 Task: Open Card Disaster Recovery Planning in Board Social Media Management to Workspace Business Process Management and add a team member Softage.3@softage.net, a label Red, a checklist Editing, an attachment from your onedrive, a color Red and finally, add a card description 'Create and send out employee satisfaction survey on work environment' and a comment 'We should approach this task with a sense of experimentation and exploration, willing to try new things and take risks.'. Add a start date 'Jan 07, 1900' with a due date 'Jan 14, 1900'
Action: Mouse moved to (77, 432)
Screenshot: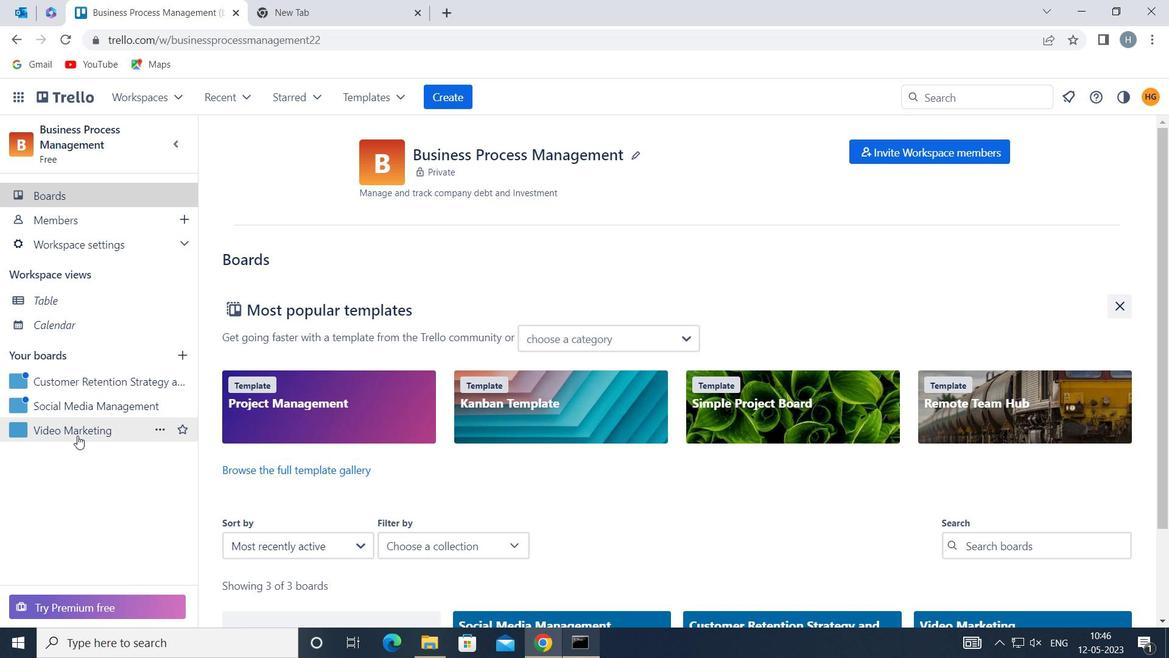 
Action: Mouse pressed left at (77, 432)
Screenshot: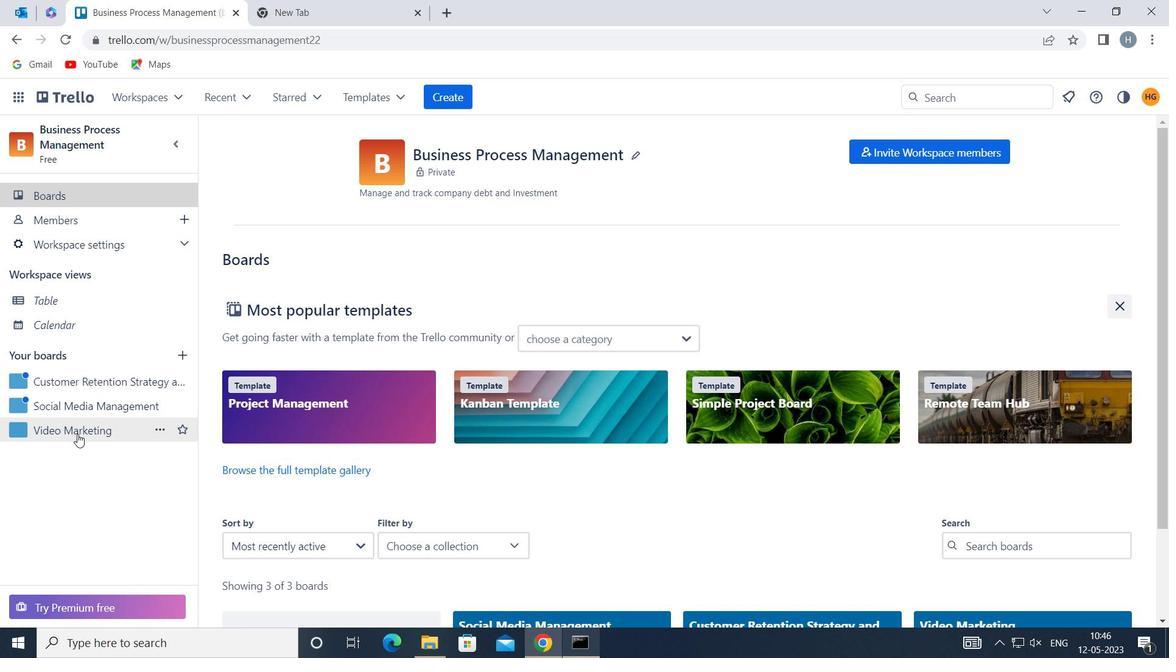 
Action: Mouse moved to (737, 218)
Screenshot: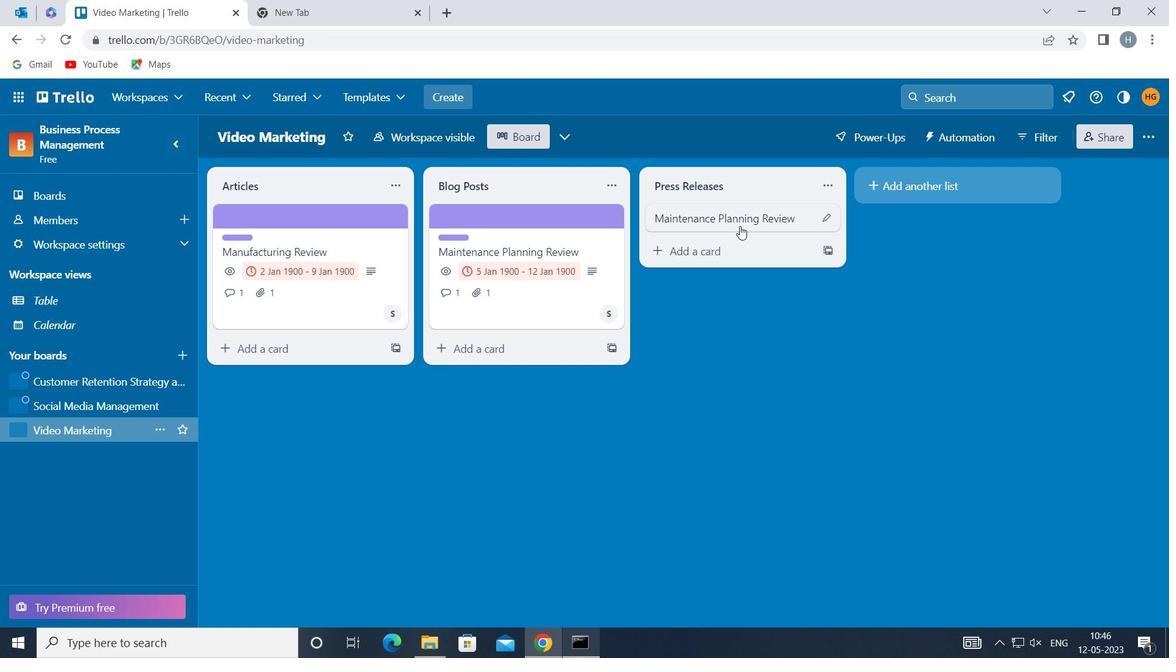 
Action: Mouse pressed left at (737, 218)
Screenshot: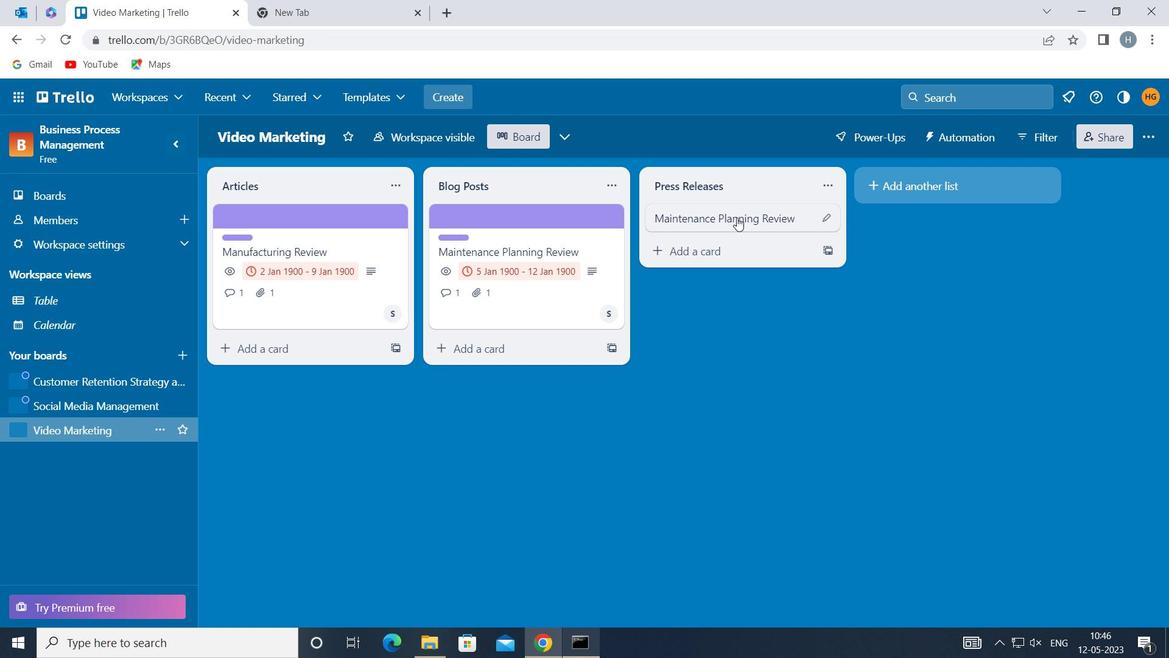 
Action: Mouse moved to (767, 271)
Screenshot: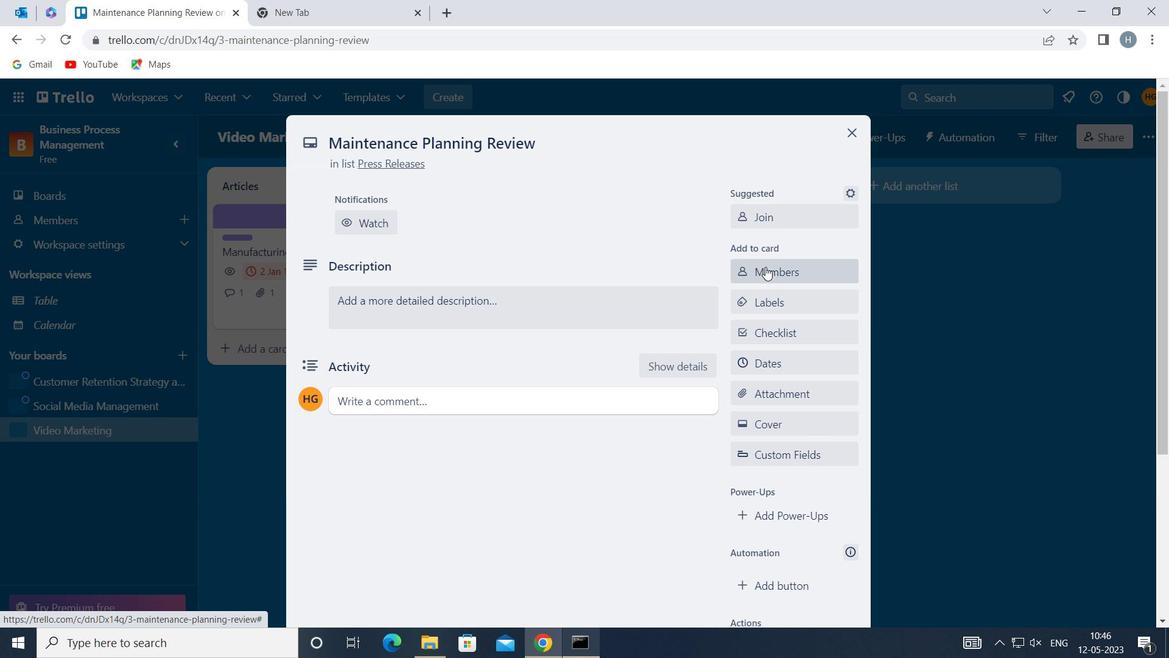 
Action: Mouse pressed left at (767, 271)
Screenshot: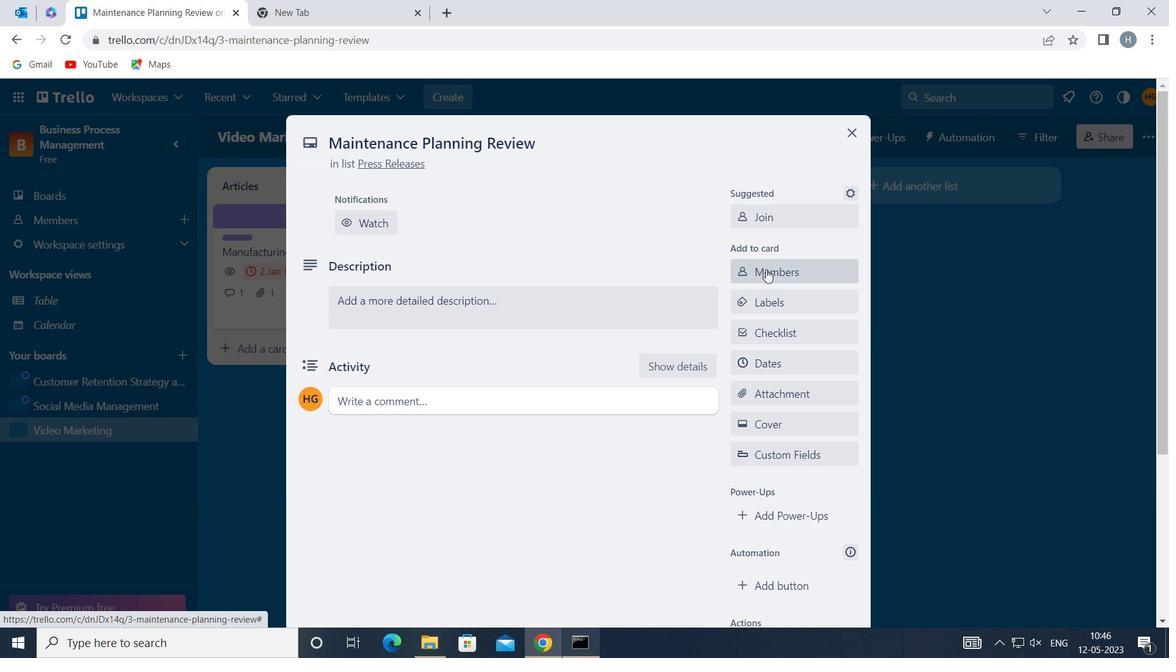 
Action: Mouse moved to (767, 271)
Screenshot: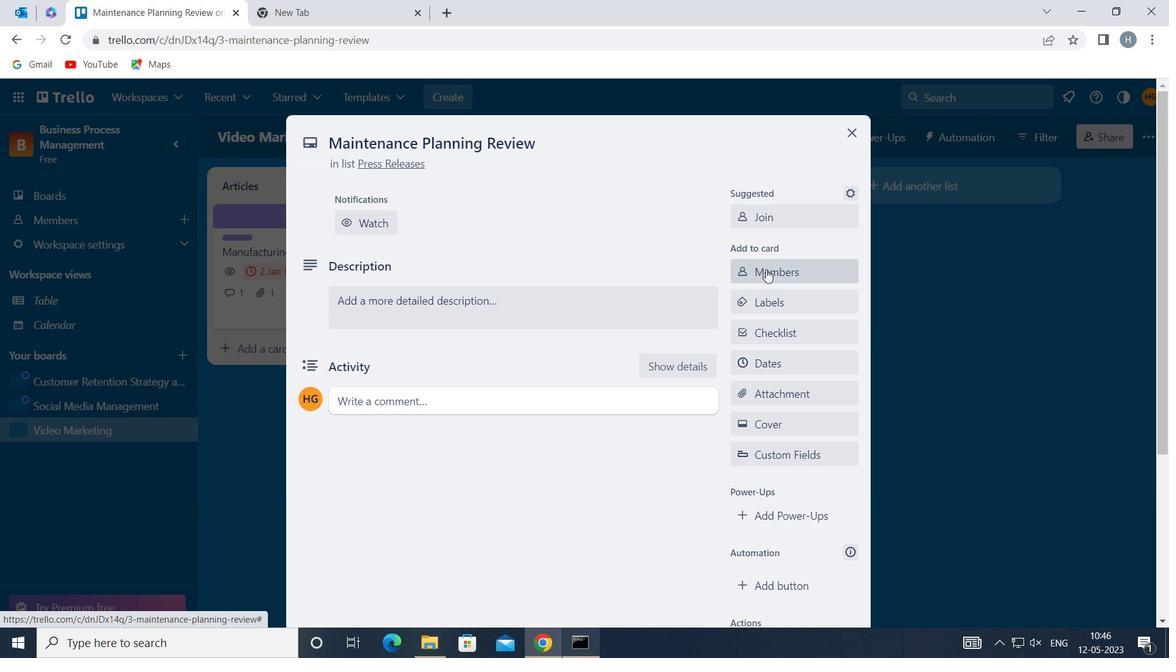 
Action: Key pressed softage
Screenshot: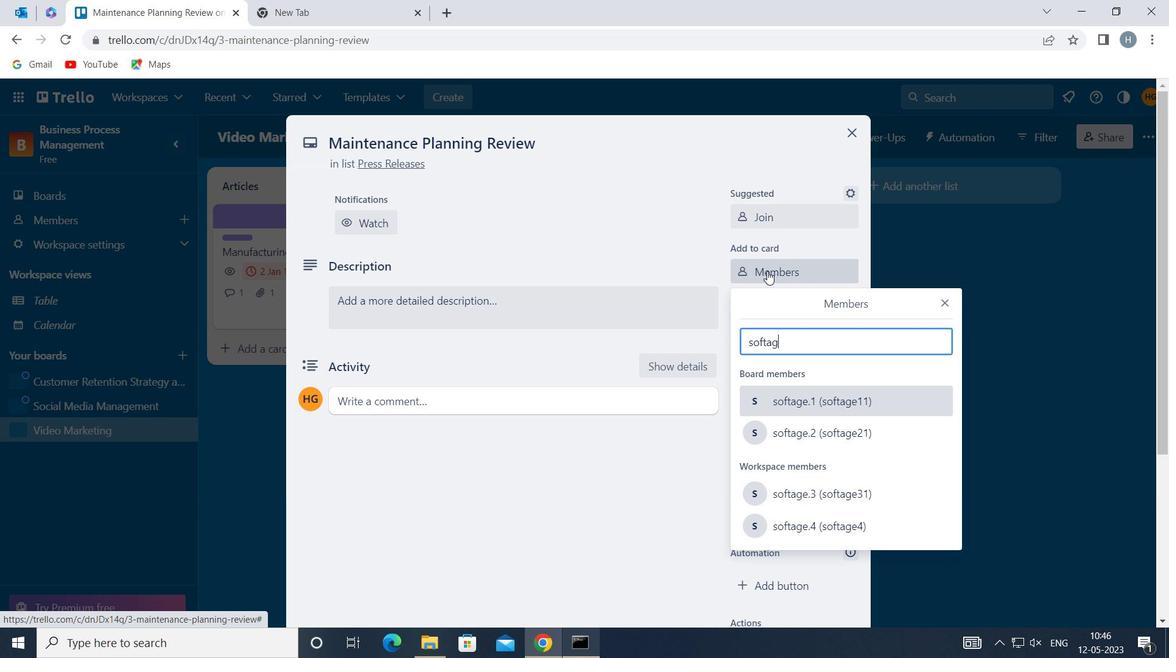 
Action: Mouse moved to (856, 527)
Screenshot: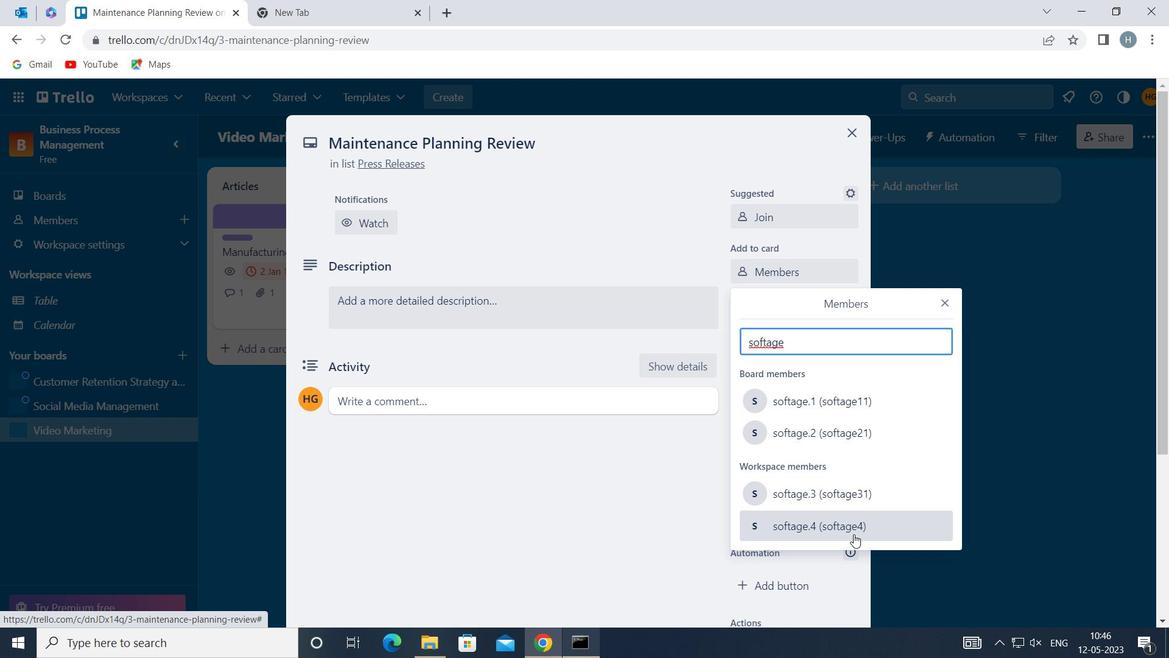 
Action: Mouse pressed left at (856, 527)
Screenshot: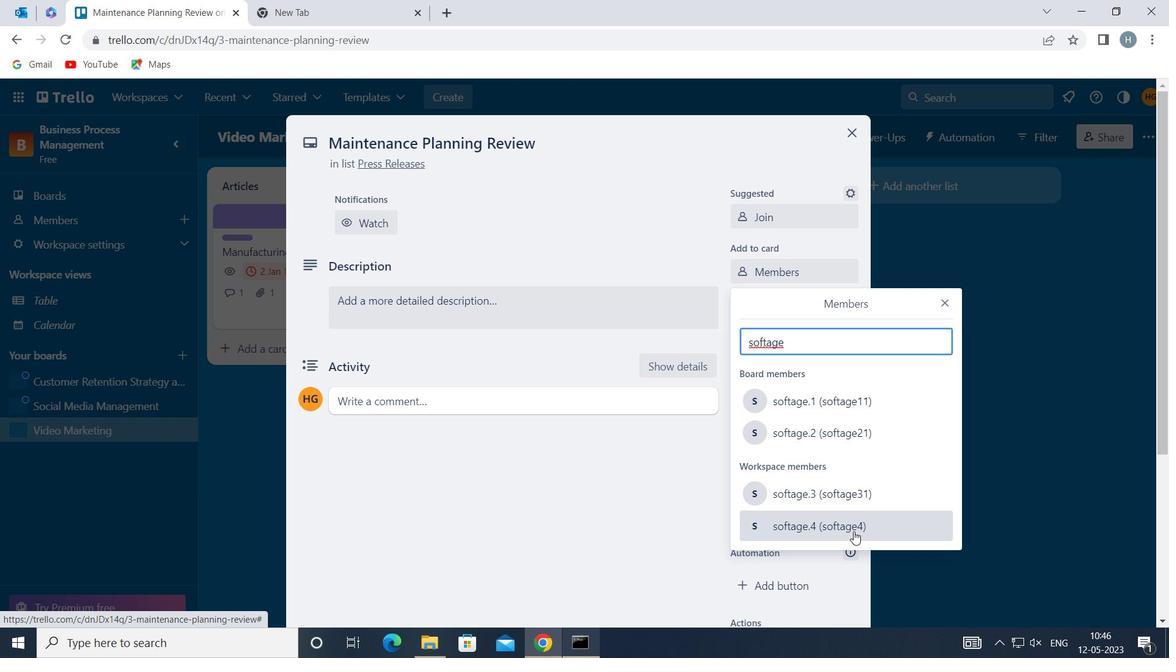 
Action: Mouse moved to (948, 302)
Screenshot: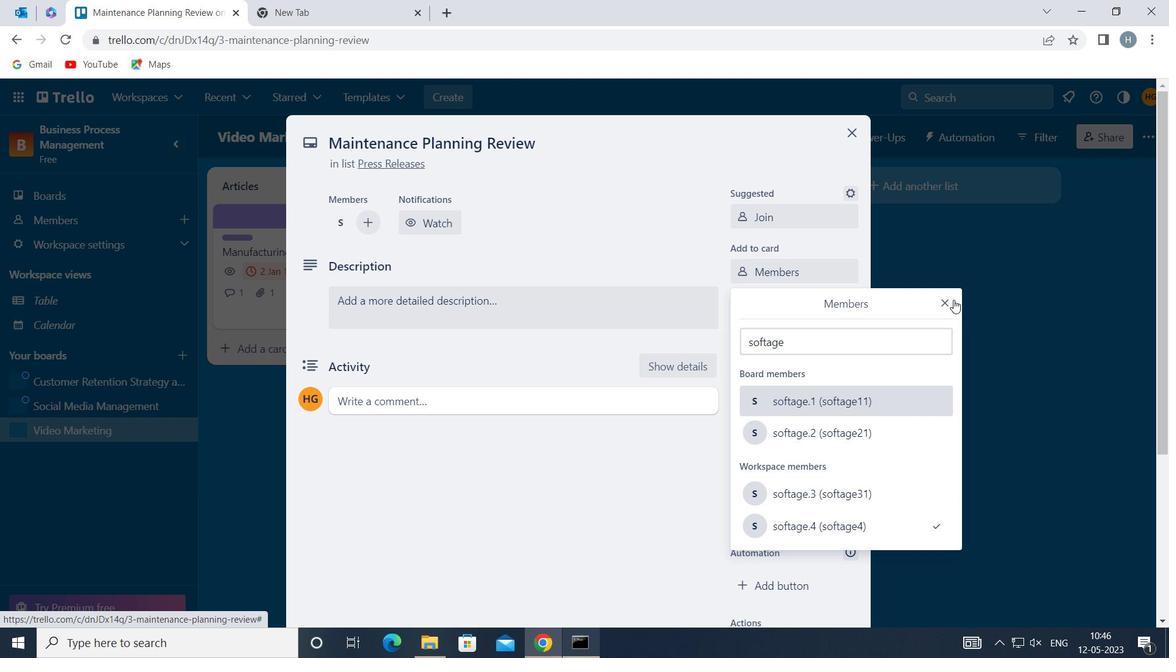 
Action: Mouse pressed left at (948, 302)
Screenshot: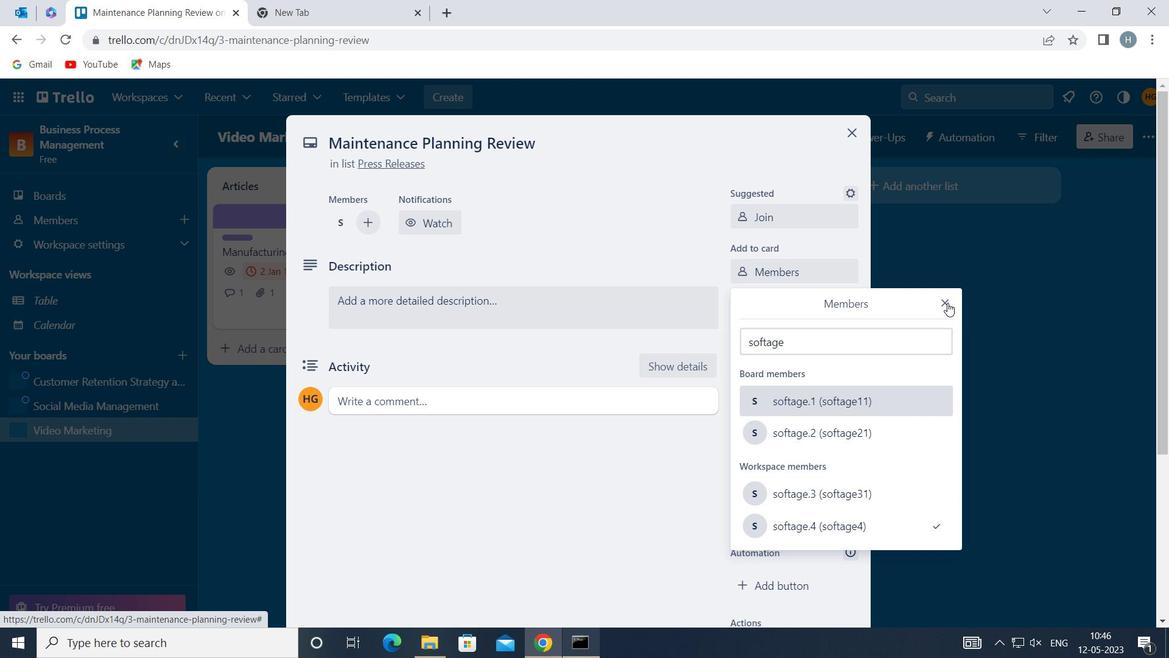
Action: Mouse moved to (846, 301)
Screenshot: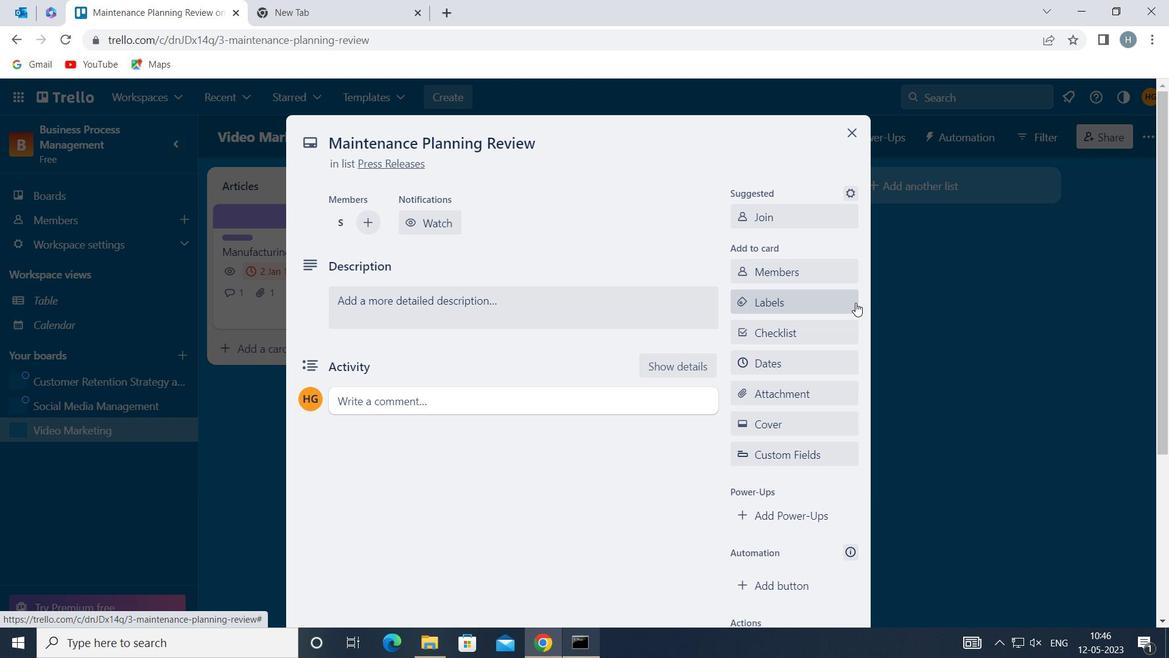 
Action: Mouse pressed left at (846, 301)
Screenshot: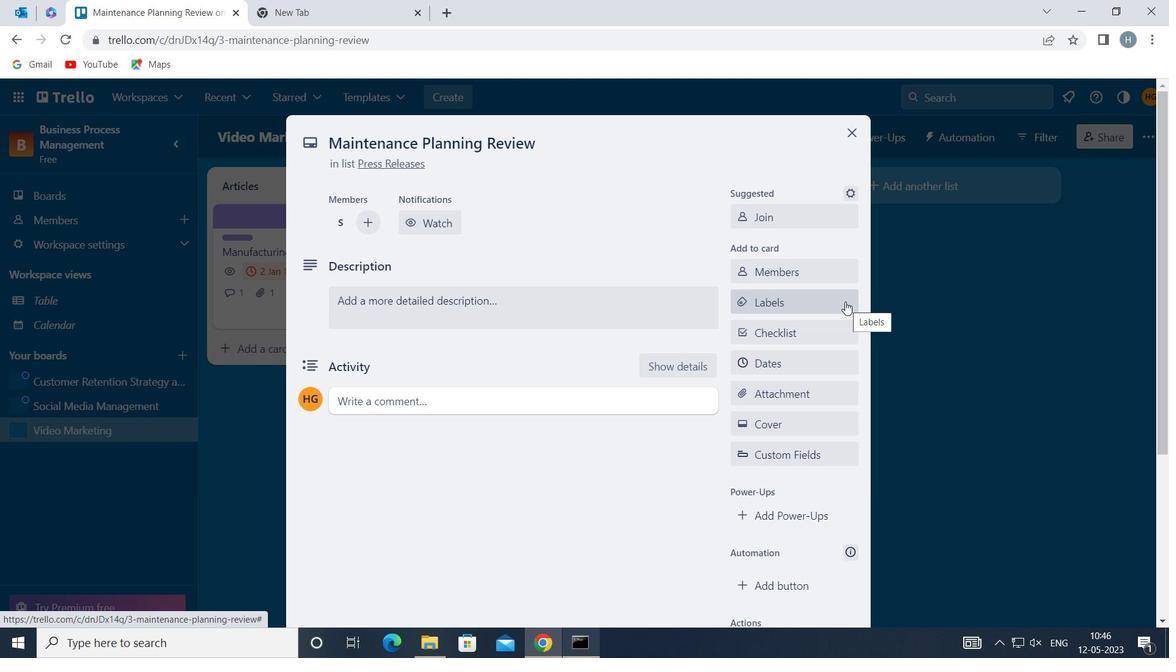 
Action: Mouse moved to (852, 327)
Screenshot: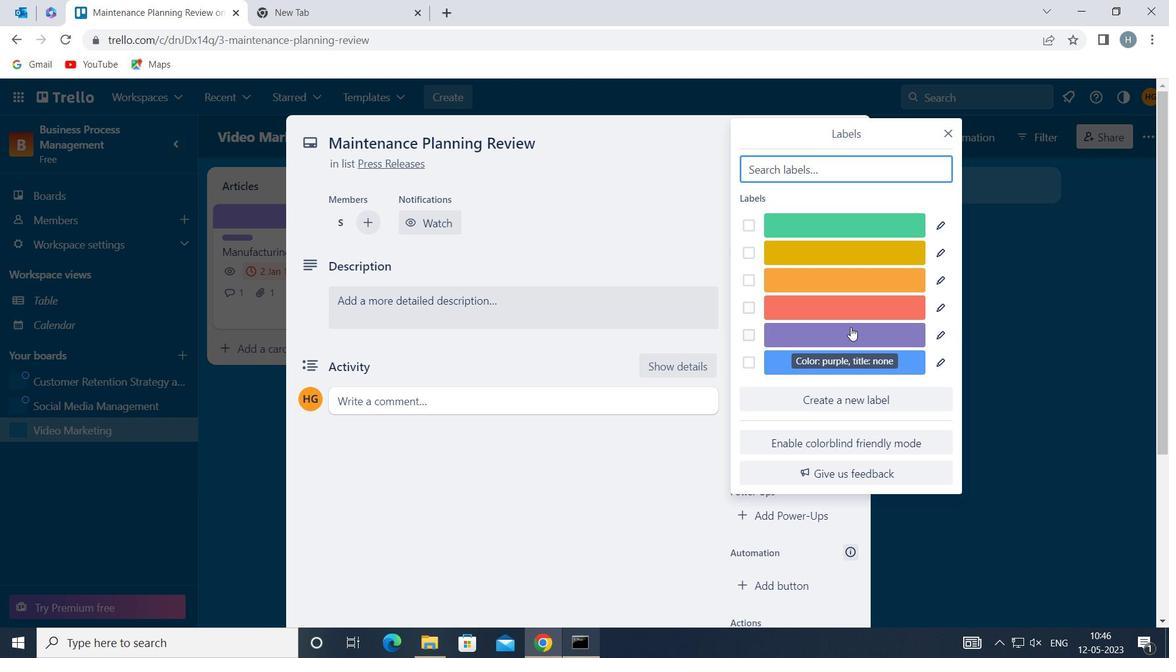 
Action: Mouse pressed left at (852, 327)
Screenshot: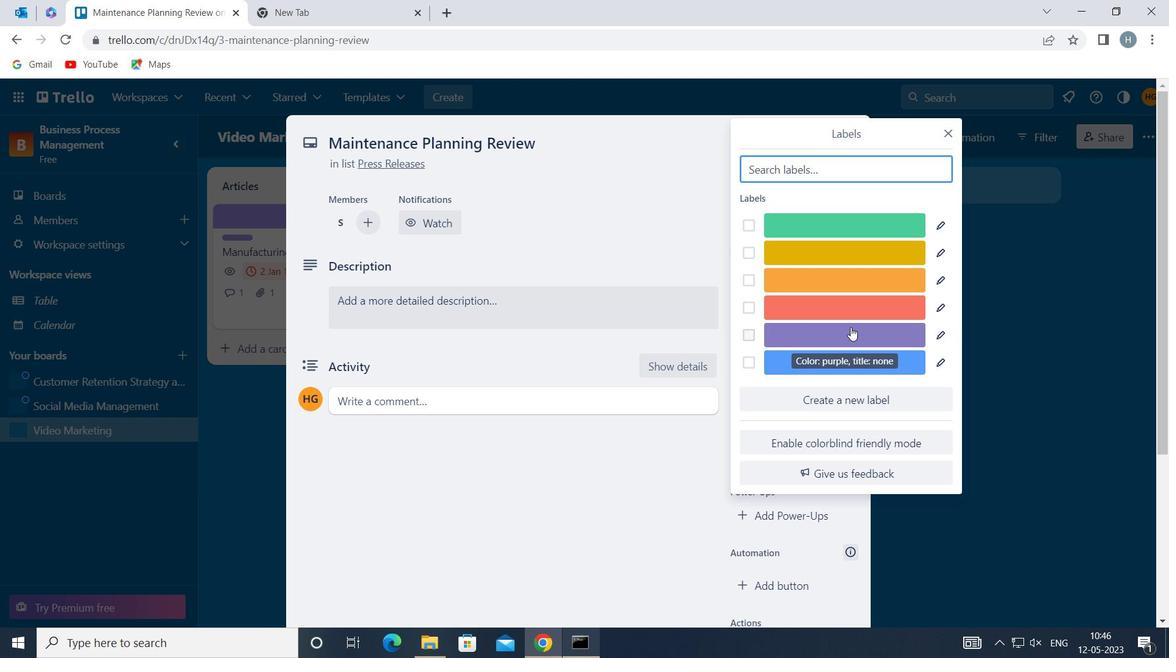 
Action: Mouse moved to (949, 128)
Screenshot: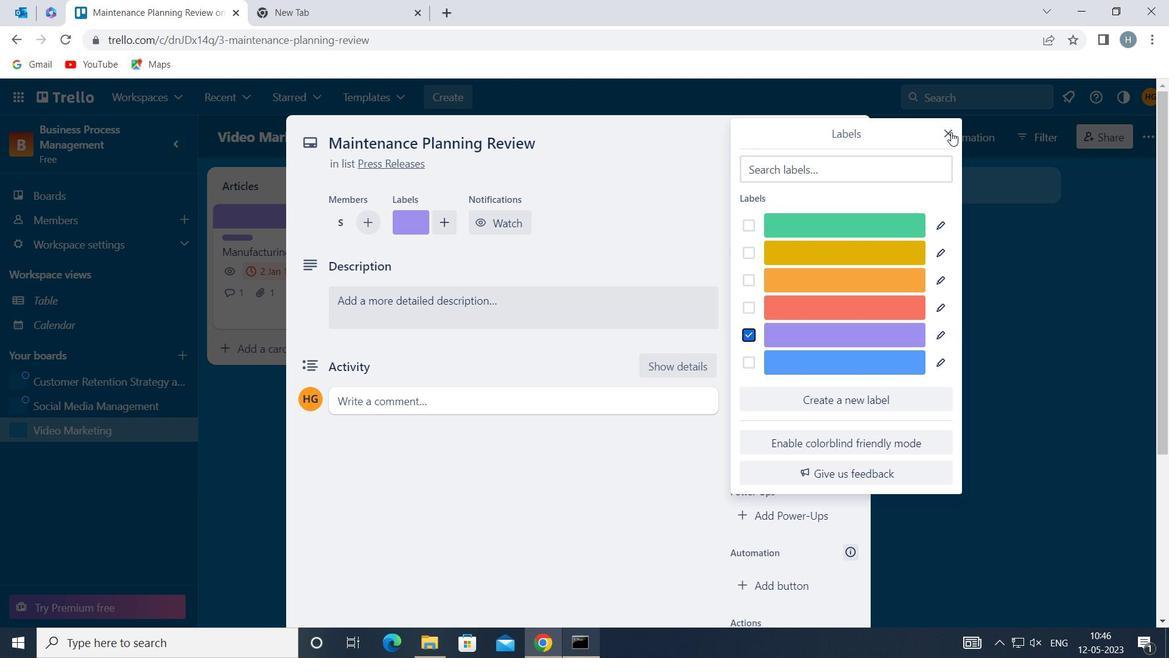 
Action: Mouse pressed left at (949, 128)
Screenshot: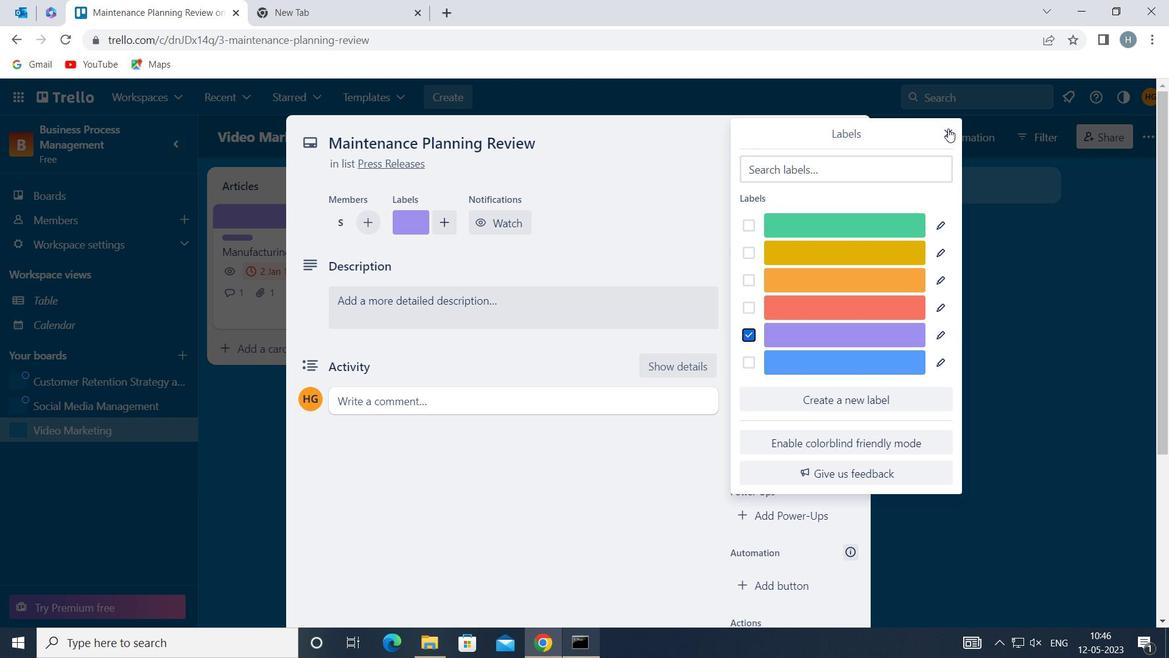 
Action: Mouse moved to (814, 335)
Screenshot: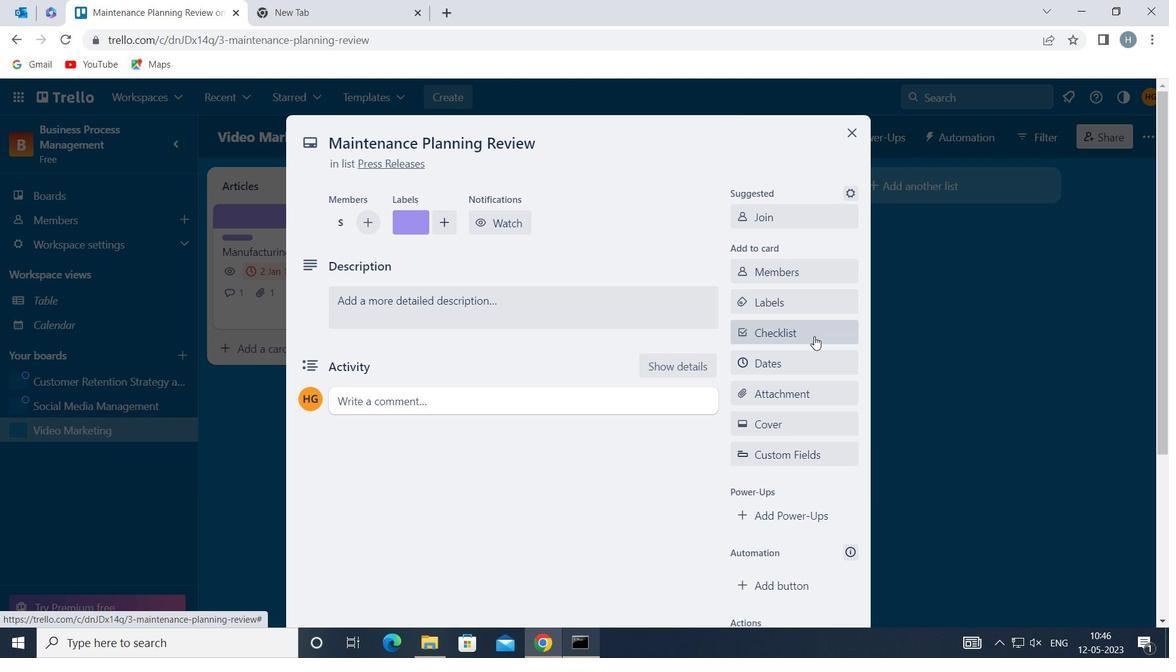 
Action: Mouse pressed left at (814, 335)
Screenshot: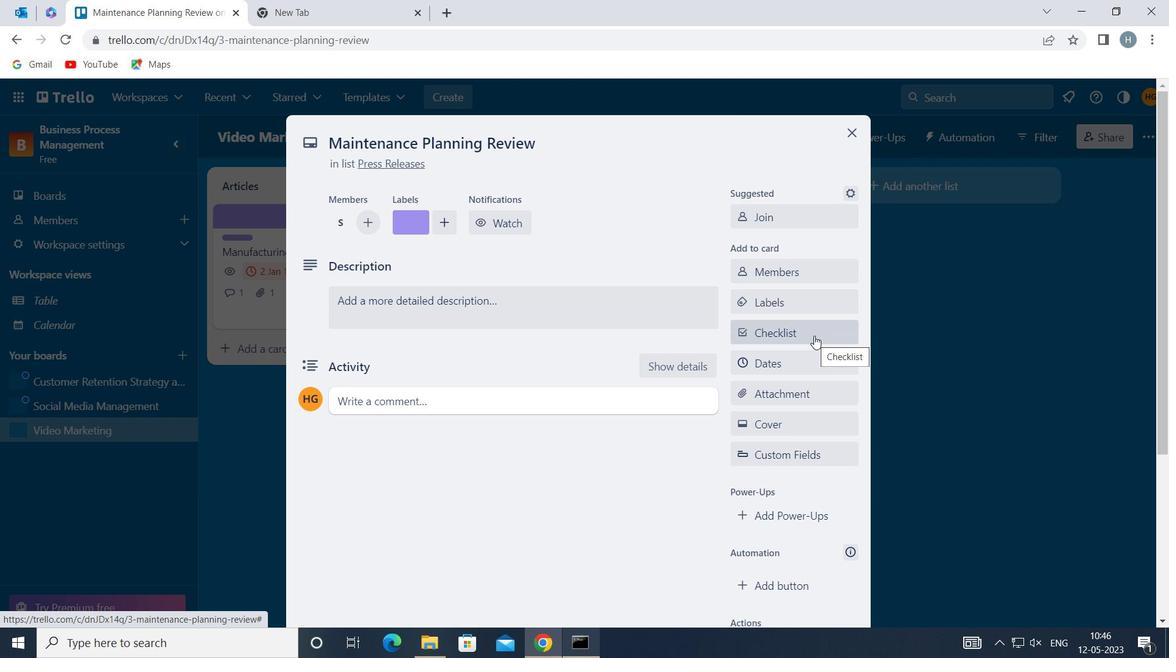 
Action: Mouse moved to (815, 335)
Screenshot: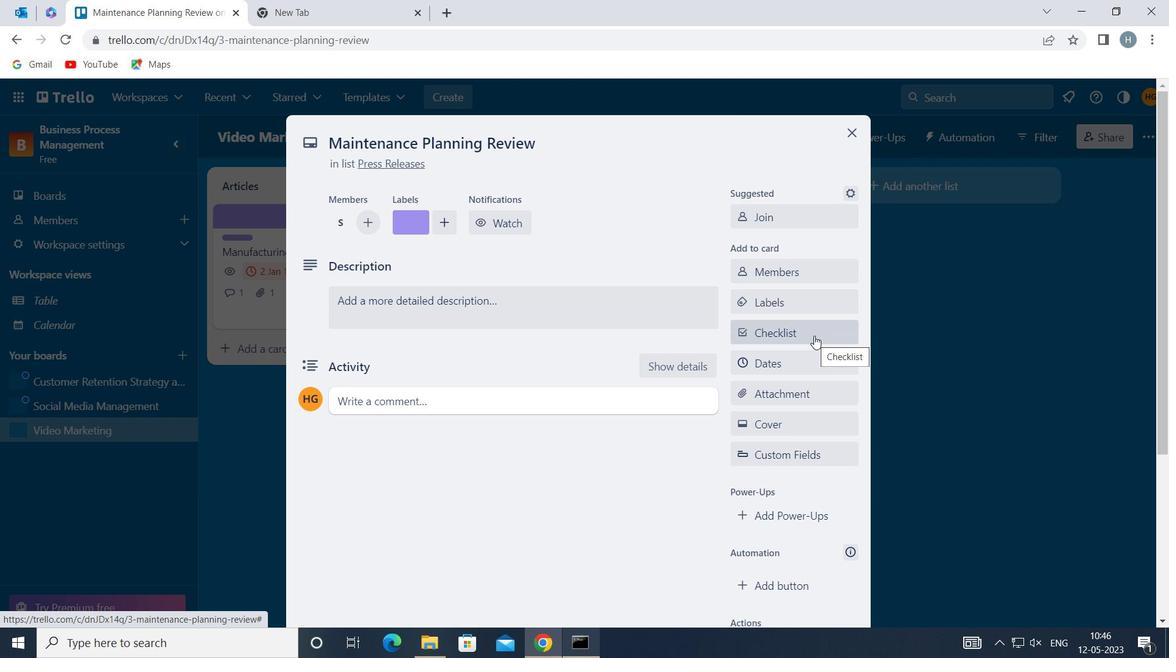
Action: Key pressed <Key.shift><Key.shift><Key.shift><Key.shift><Key.shift><Key.shift><Key.shift><Key.shift><Key.shift><Key.shift><Key.shift><Key.shift><Key.shift><Key.shift><Key.shift><Key.shift><Key.shift><Key.shift><Key.shift><Key.shift><Key.shift>N
Screenshot: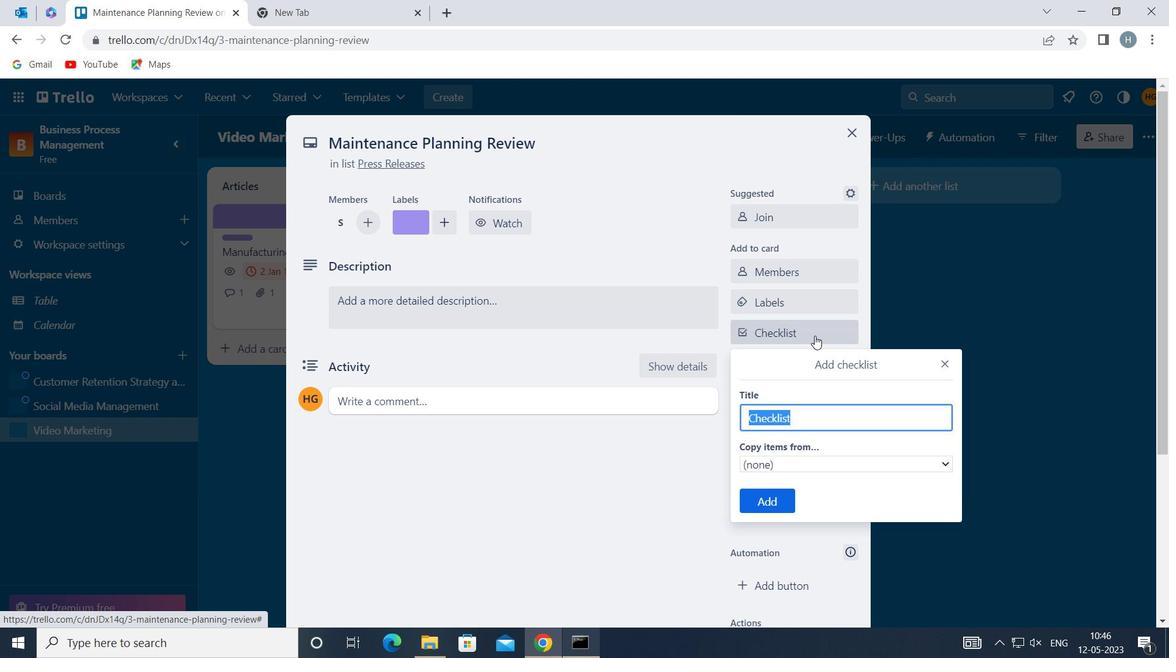 
Action: Mouse moved to (859, 449)
Screenshot: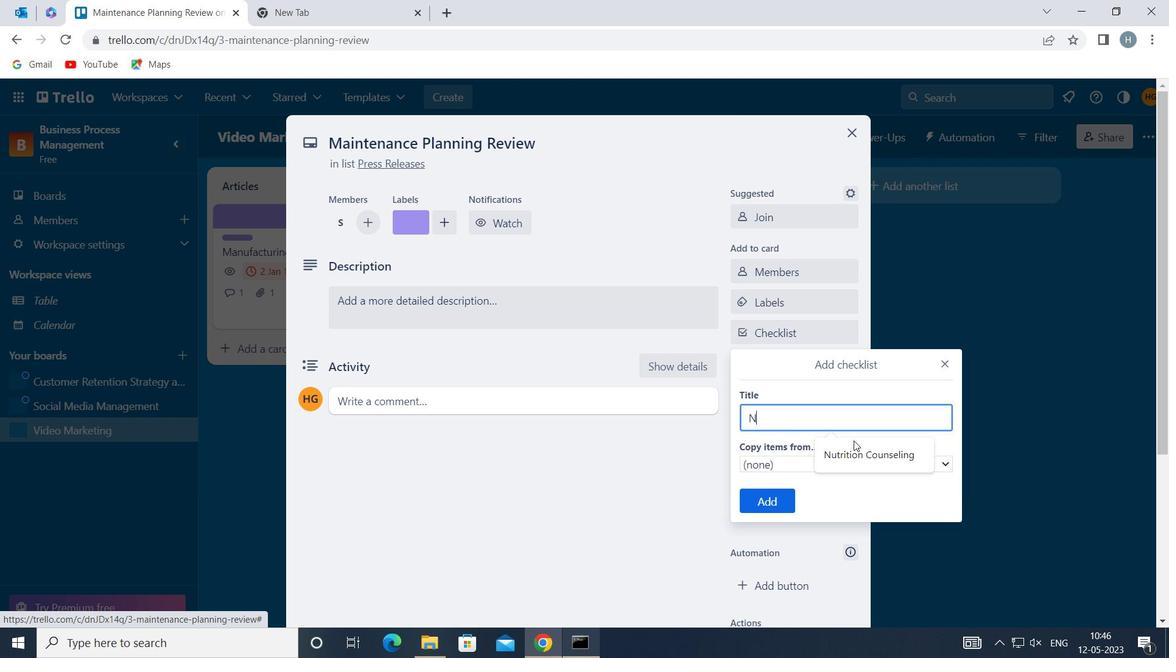 
Action: Mouse pressed left at (859, 449)
Screenshot: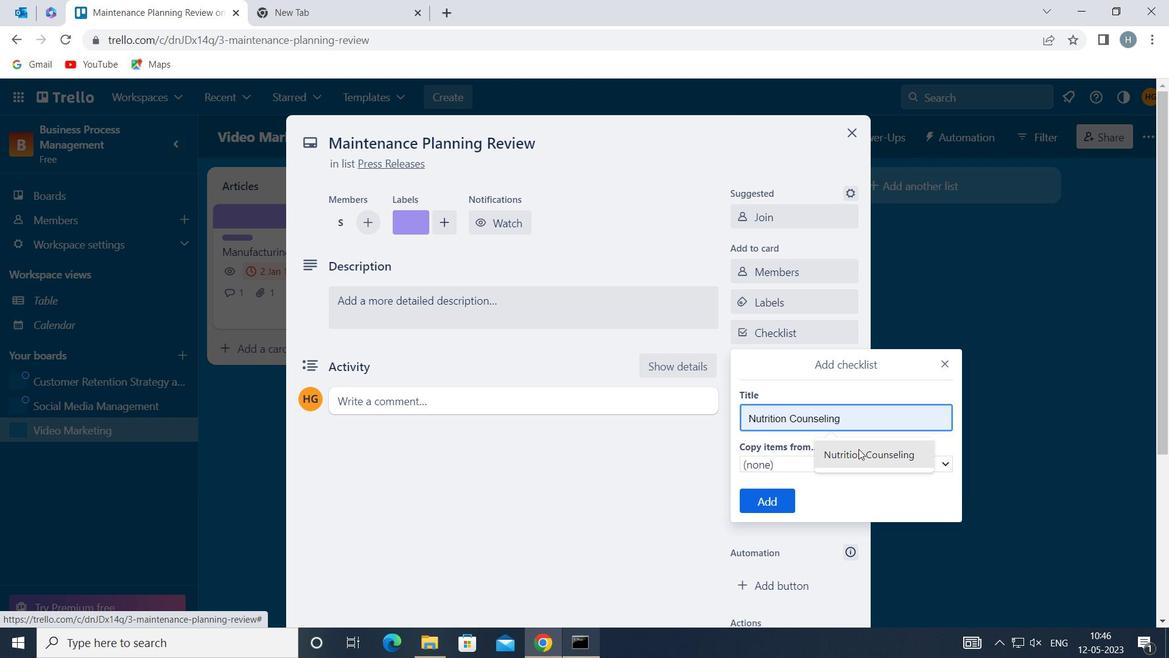 
Action: Mouse moved to (781, 493)
Screenshot: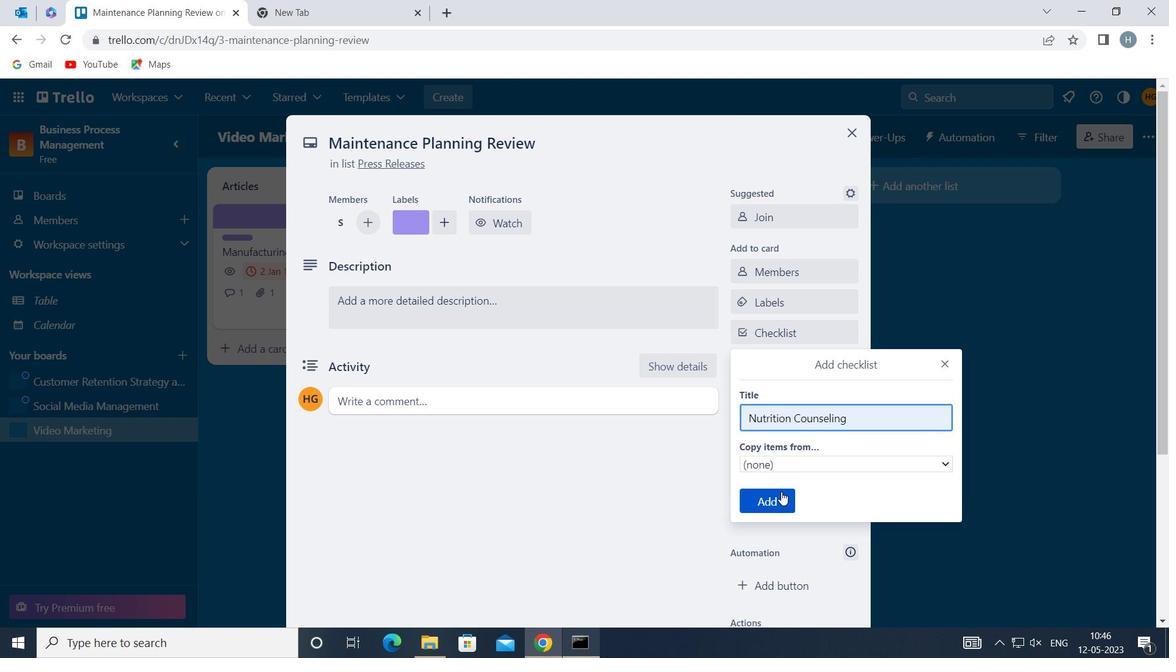 
Action: Mouse pressed left at (781, 493)
Screenshot: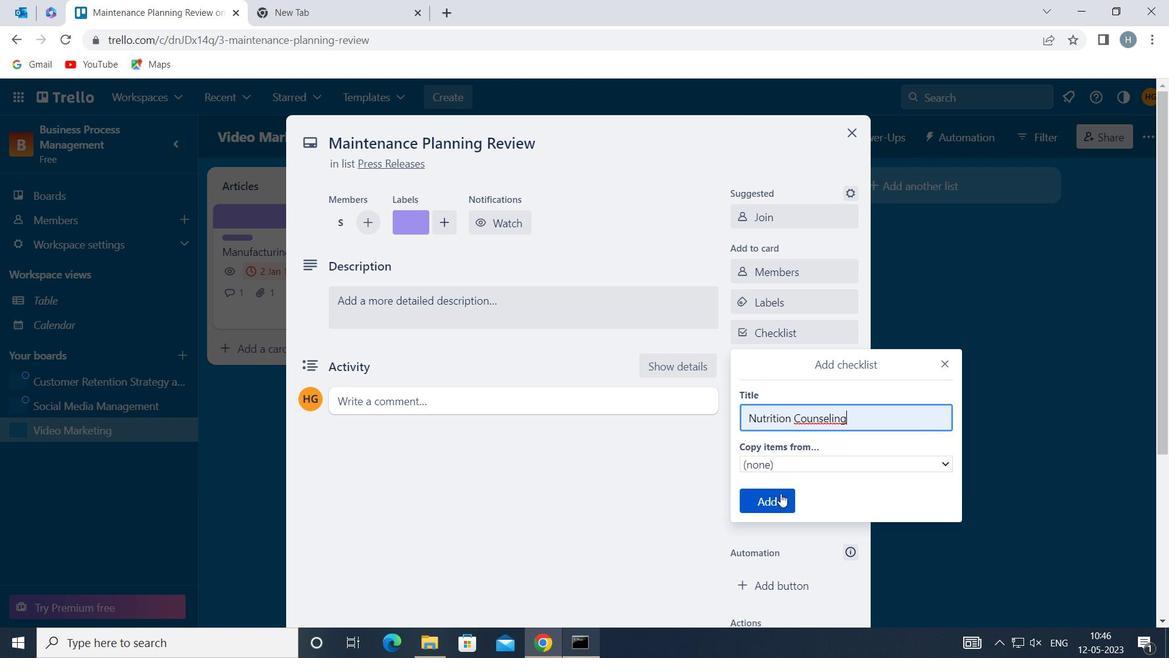
Action: Mouse moved to (812, 387)
Screenshot: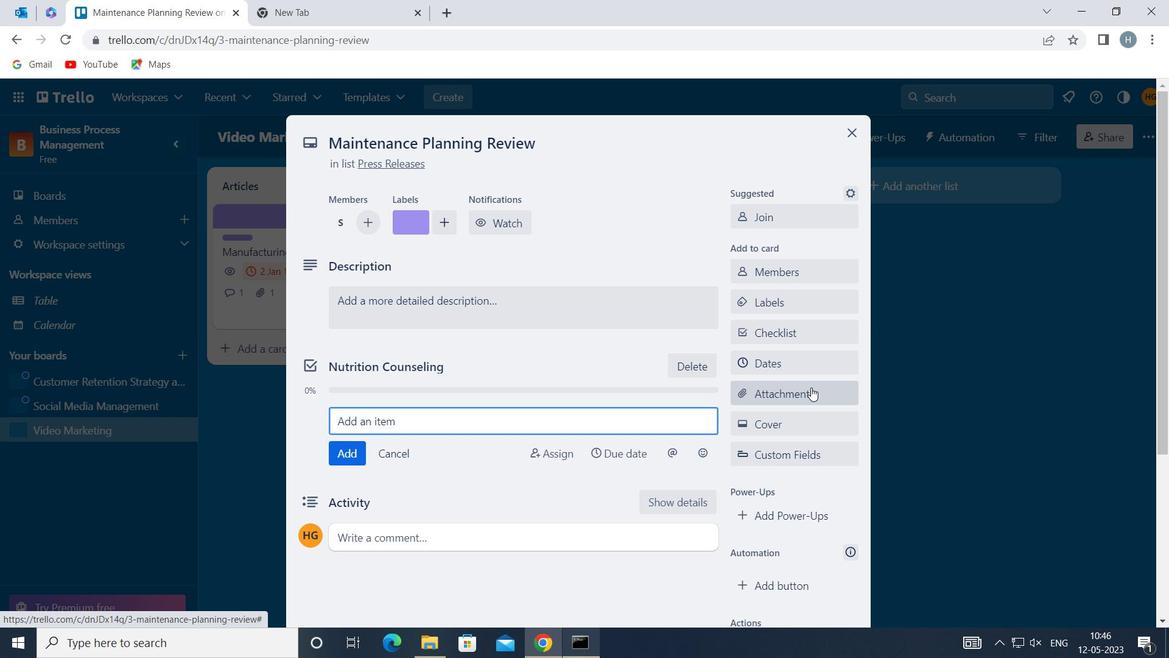 
Action: Mouse pressed left at (812, 387)
Screenshot: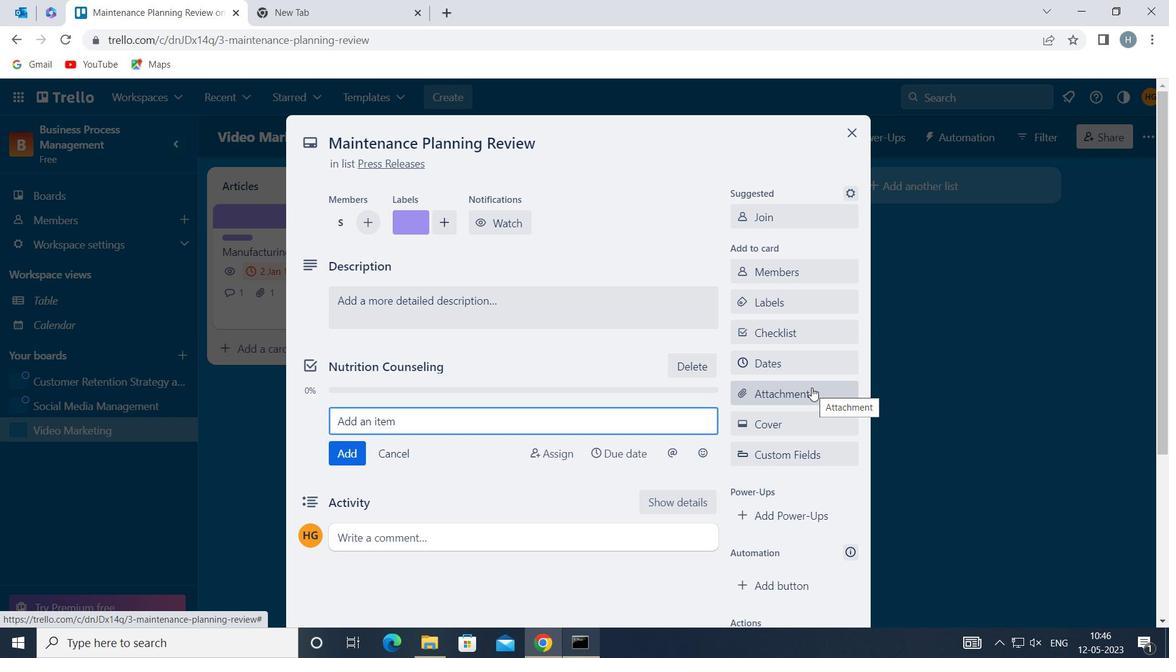 
Action: Mouse moved to (801, 190)
Screenshot: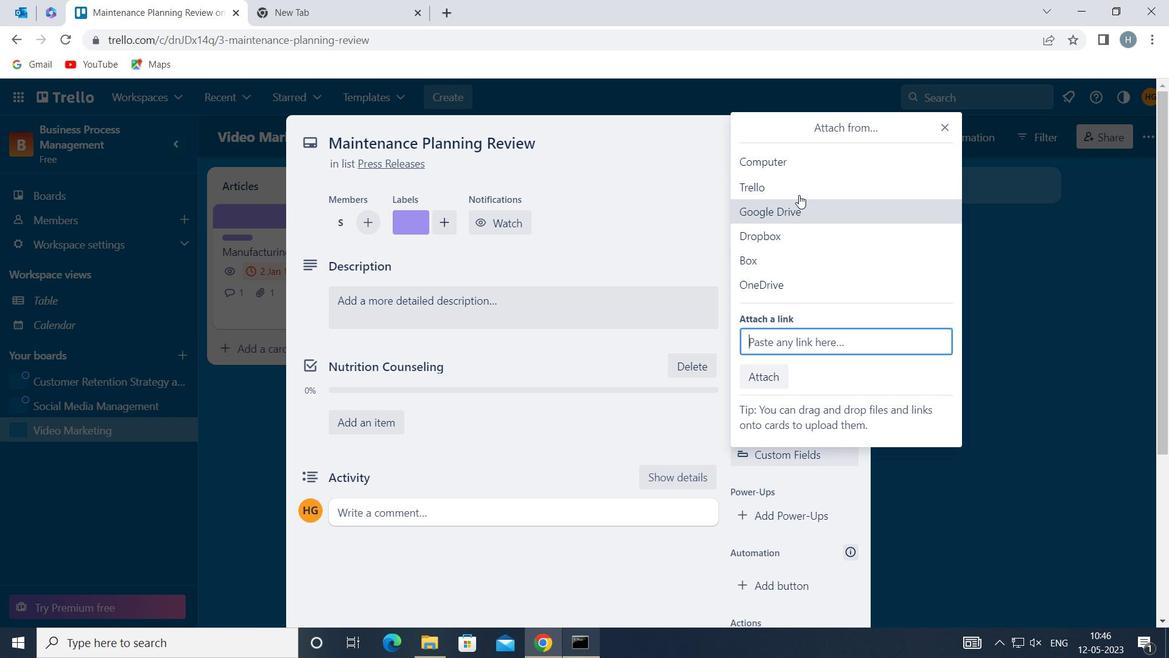 
Action: Mouse pressed left at (801, 190)
Screenshot: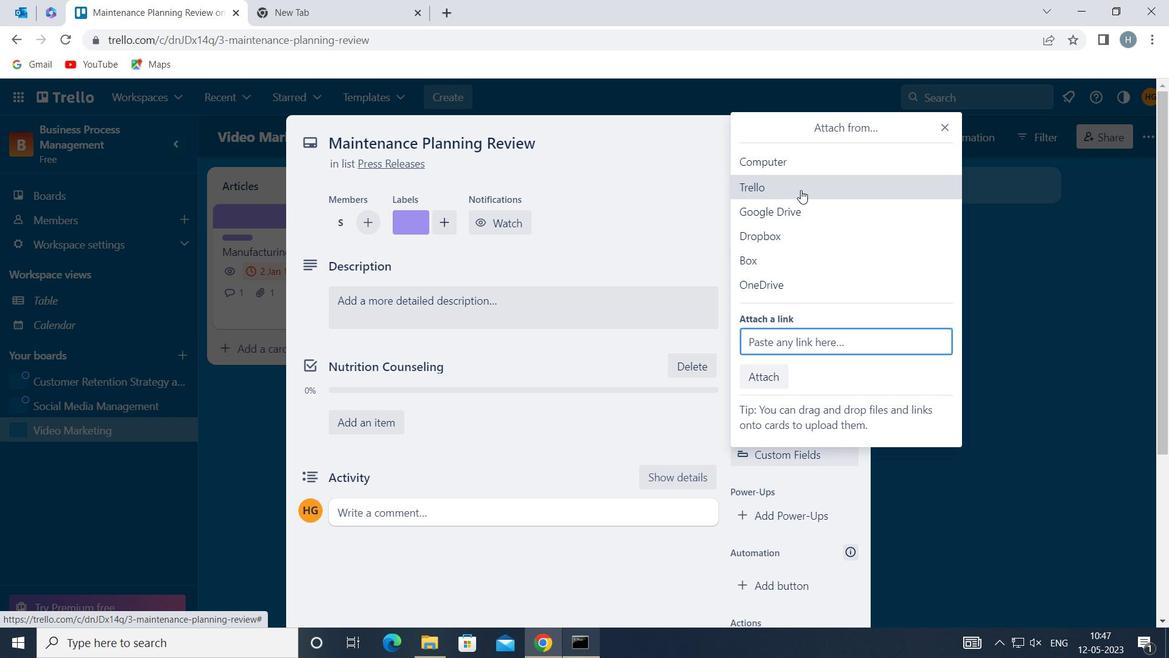 
Action: Mouse moved to (825, 279)
Screenshot: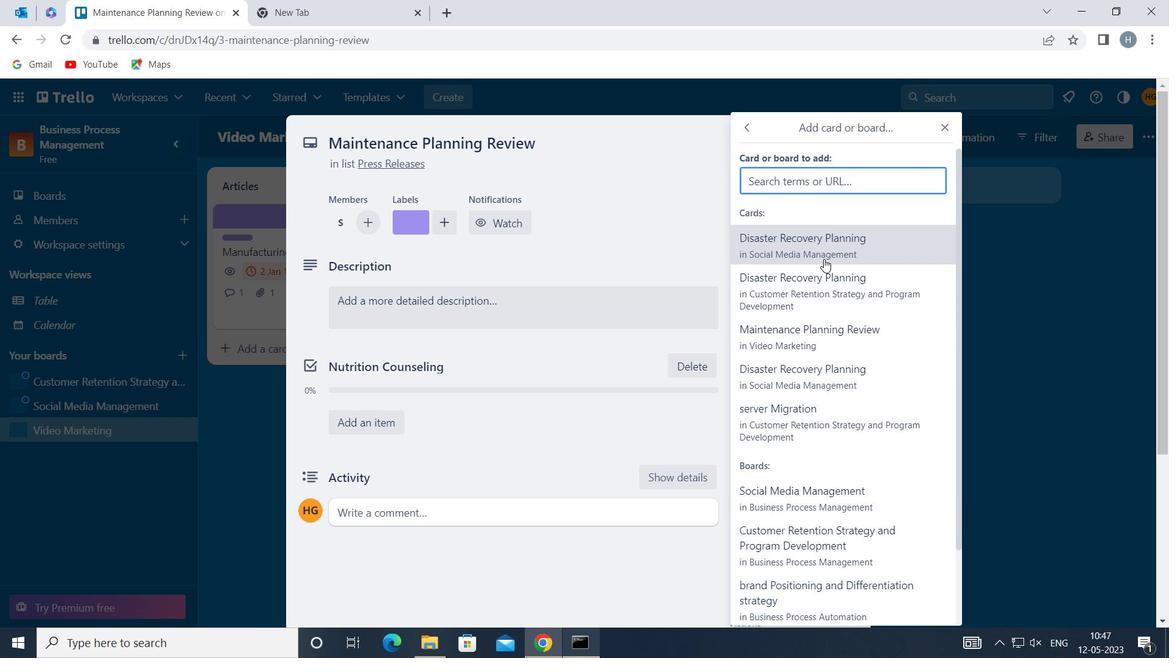 
Action: Mouse pressed left at (825, 279)
Screenshot: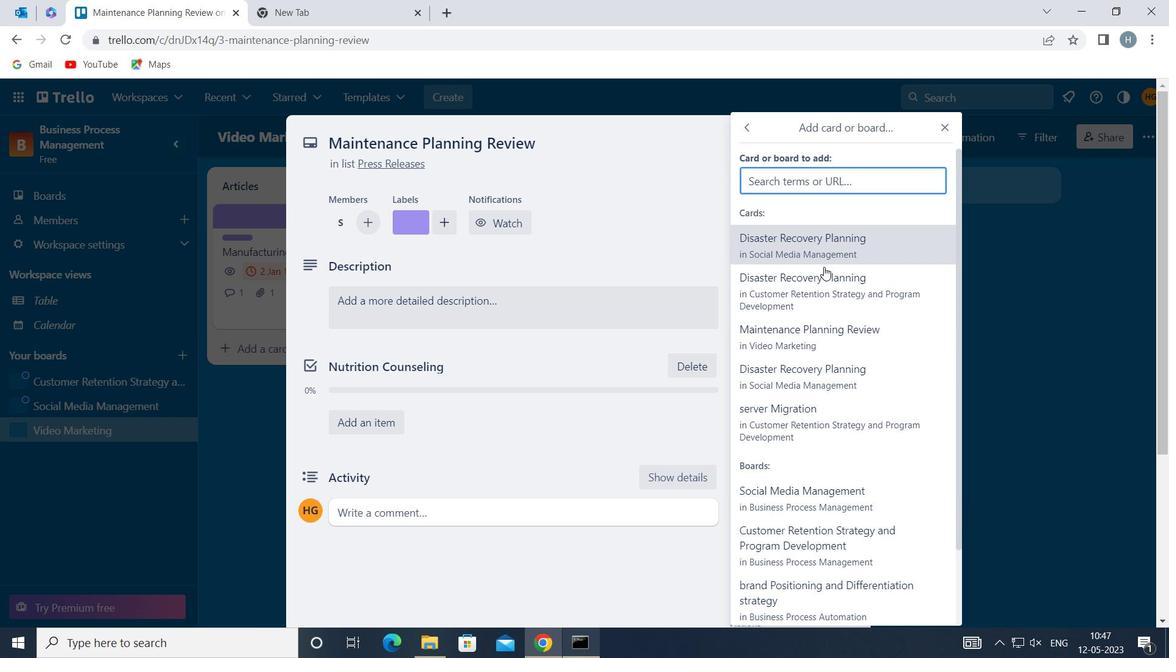 
Action: Mouse moved to (819, 424)
Screenshot: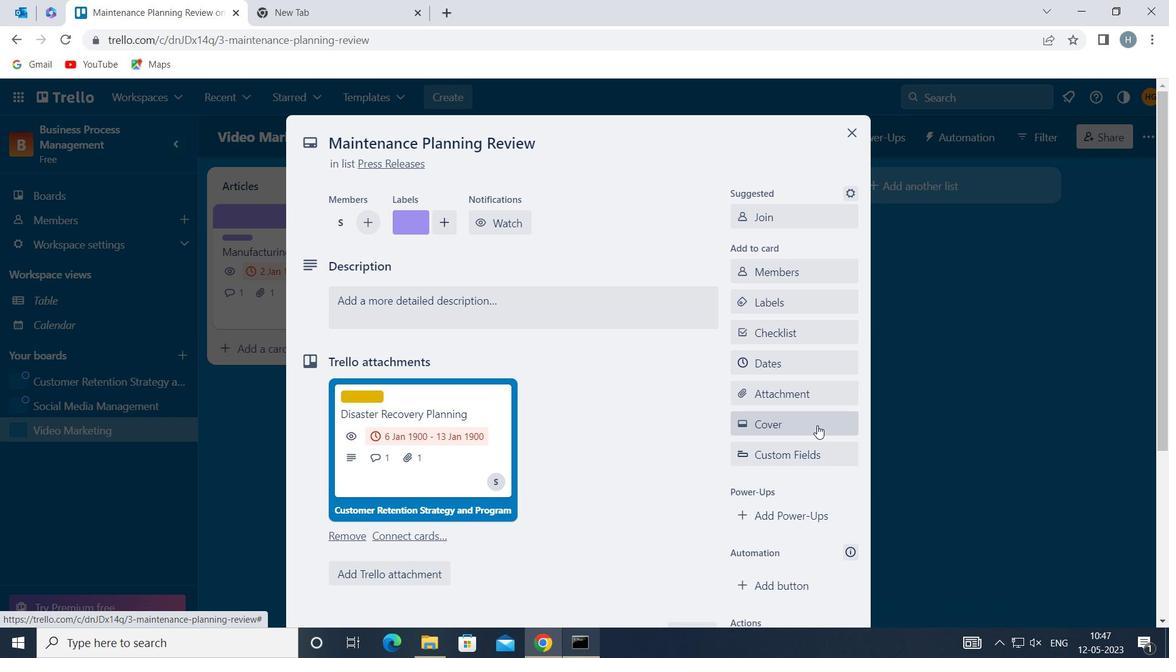 
Action: Mouse pressed left at (819, 424)
Screenshot: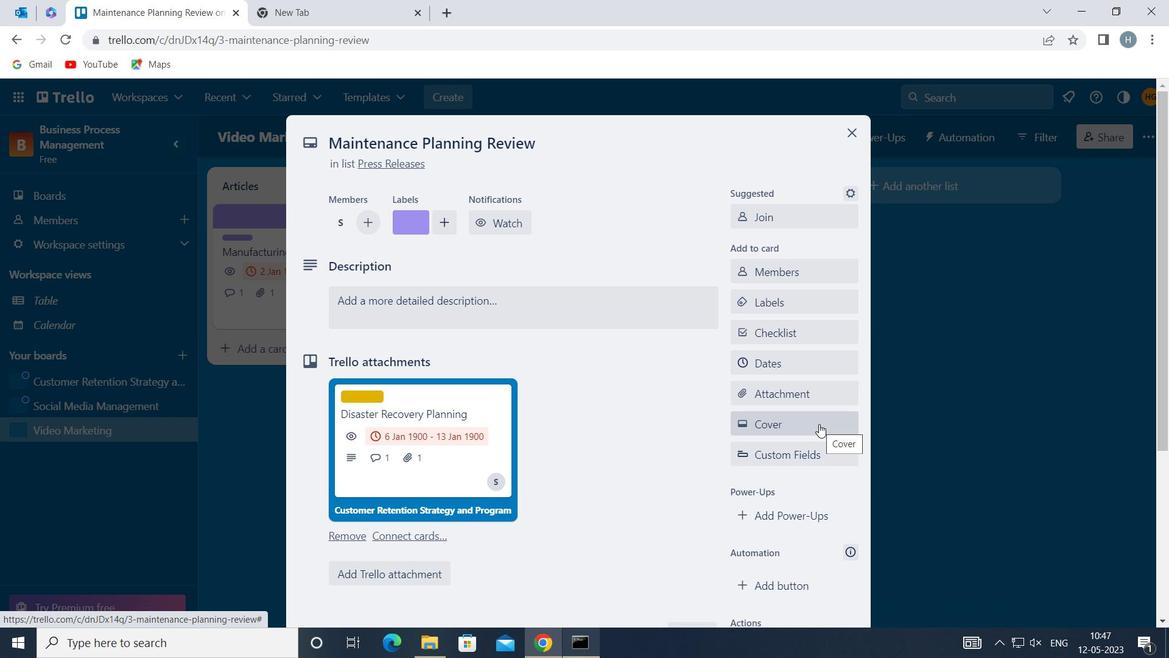
Action: Mouse moved to (942, 321)
Screenshot: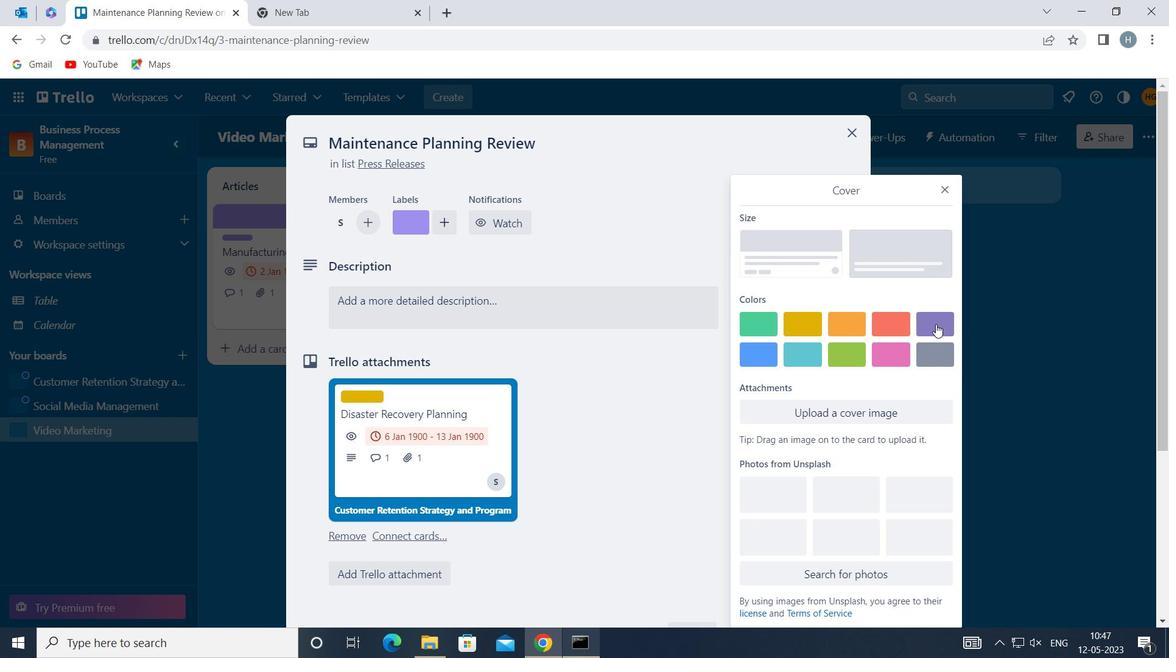 
Action: Mouse pressed left at (942, 321)
Screenshot: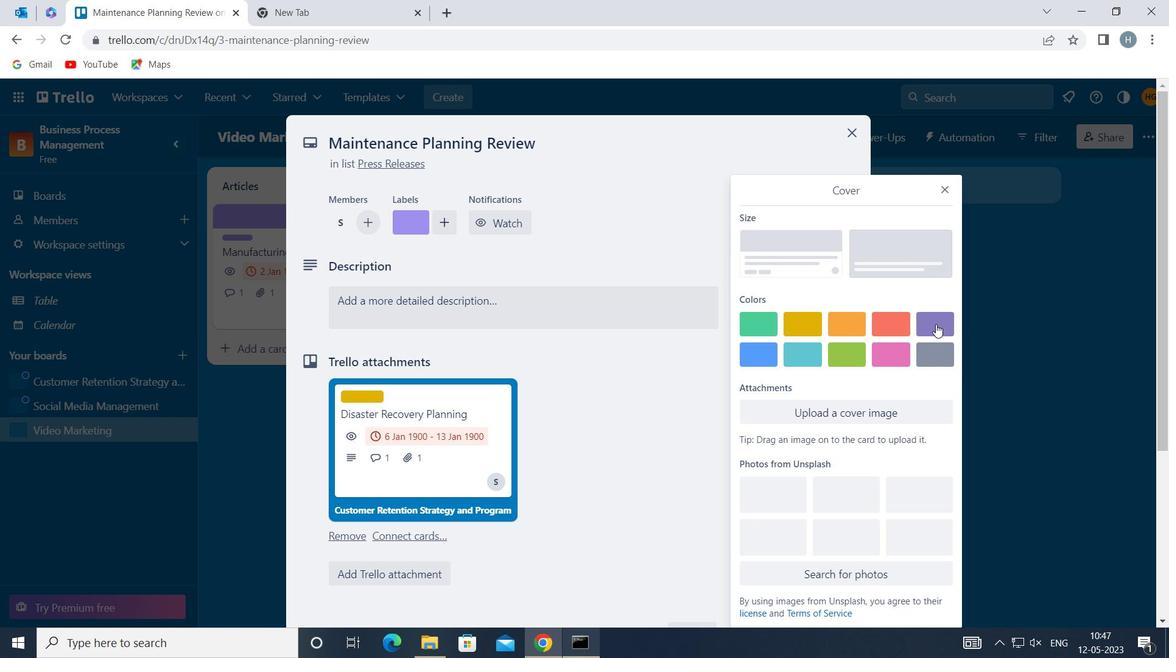 
Action: Mouse moved to (946, 161)
Screenshot: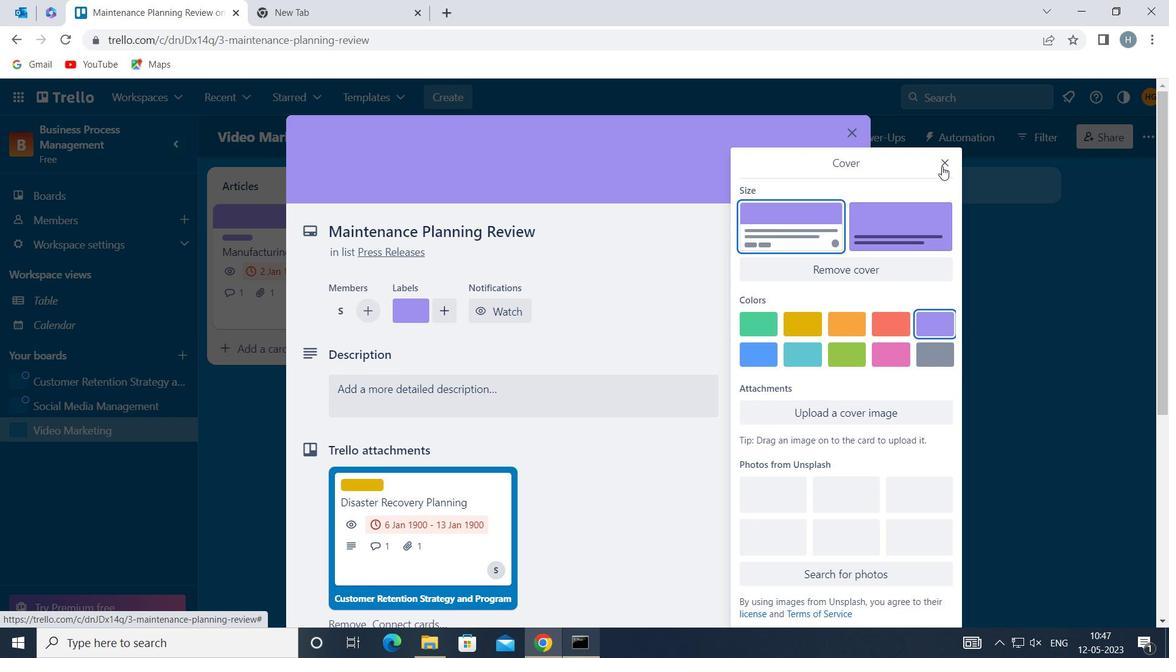 
Action: Mouse pressed left at (946, 161)
Screenshot: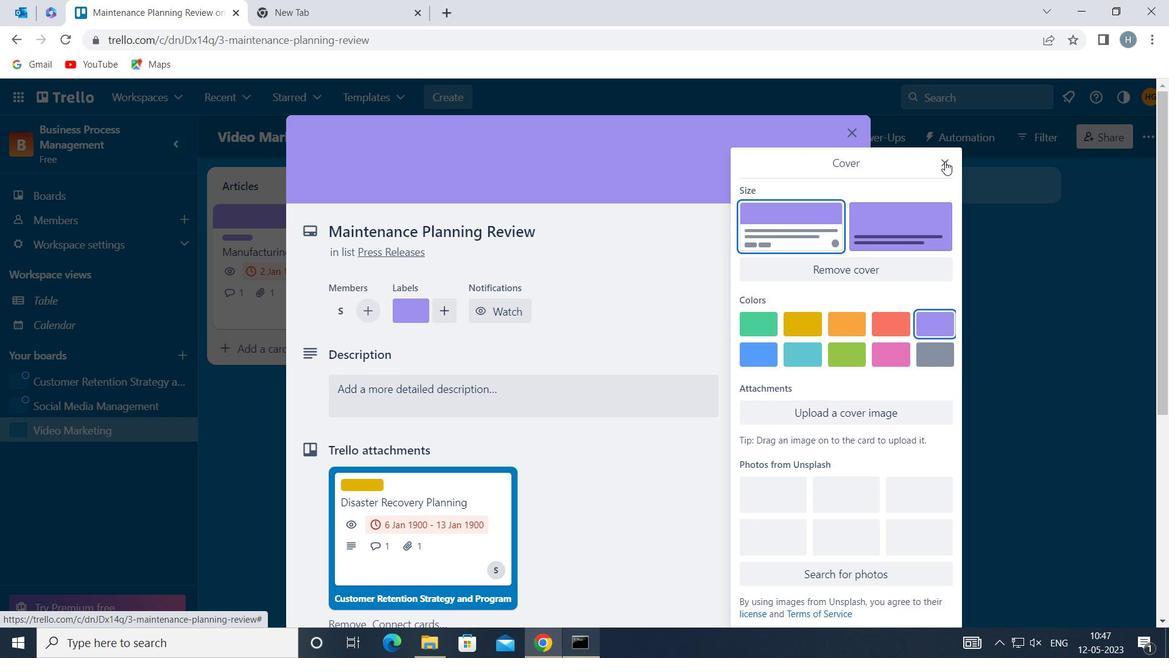
Action: Mouse moved to (560, 398)
Screenshot: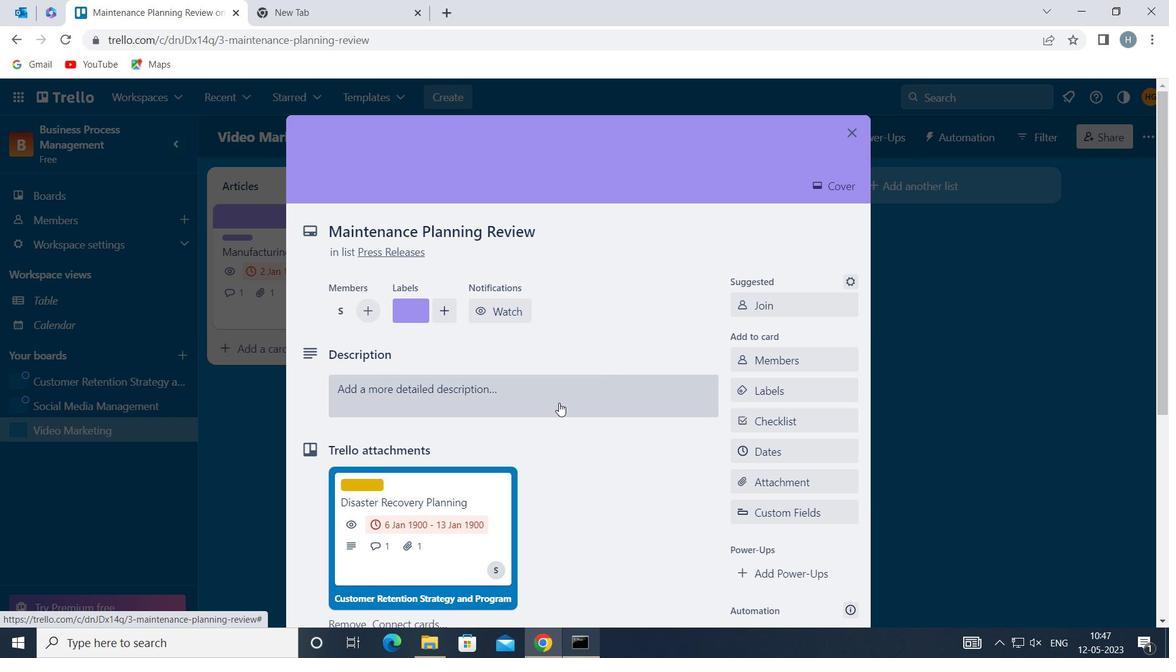
Action: Mouse pressed left at (560, 398)
Screenshot: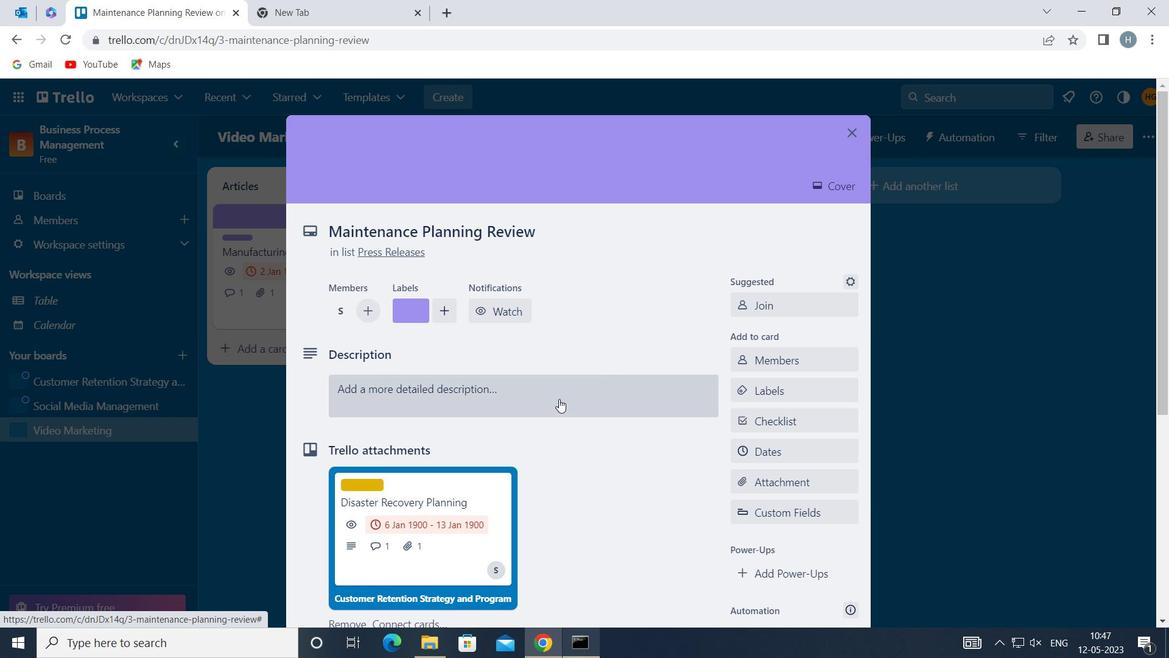 
Action: Mouse moved to (483, 439)
Screenshot: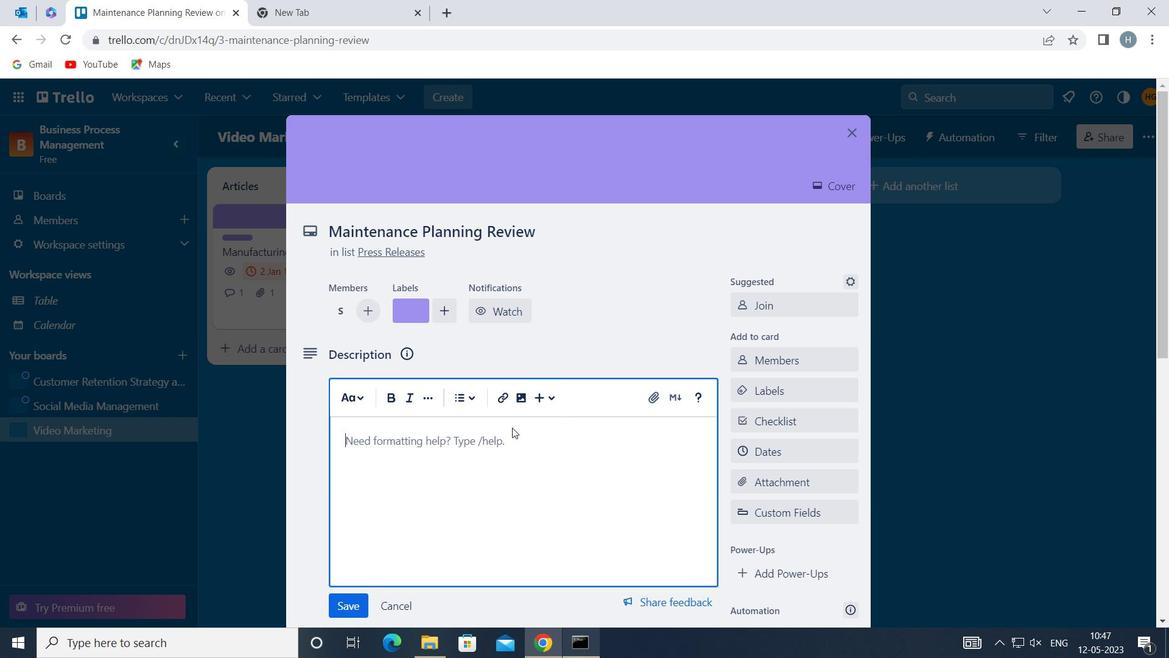 
Action: Mouse pressed left at (483, 439)
Screenshot: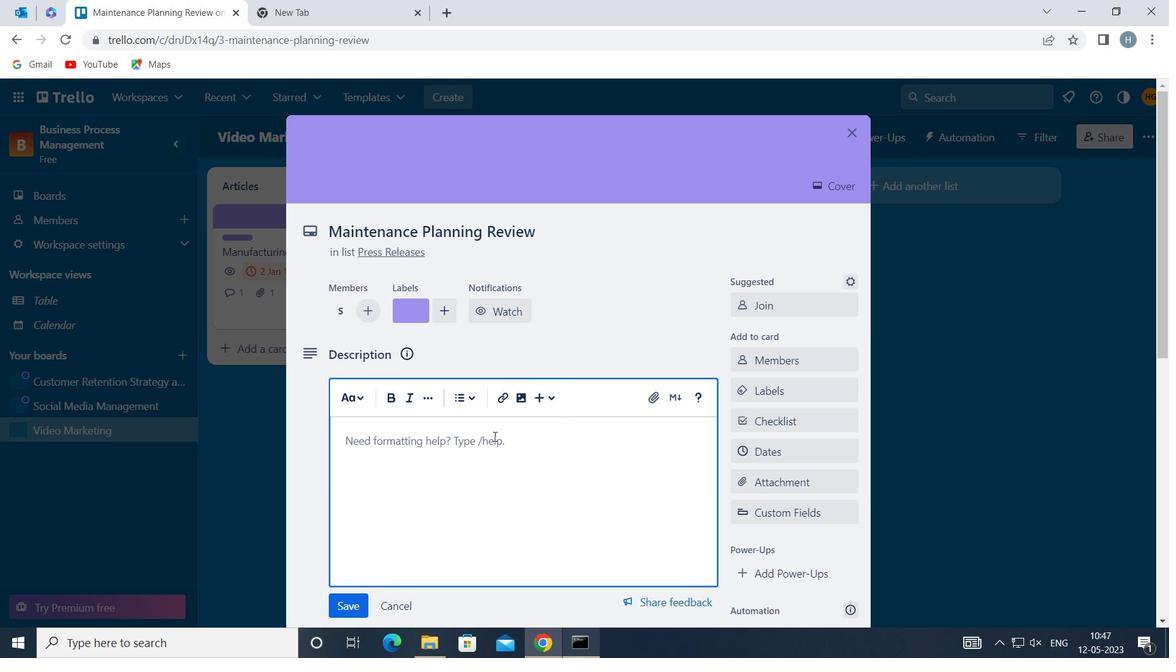 
Action: Key pressed <Key.shift>PLAN<Key.space>AND<Key.space>EXECUTE<Key.space>COMPANY<Key.space>TEAM-BUILDING<Key.space>CONFERENCE<Key.space>WITH<Key.space>GUEST<Key.space>SPEAKERS<Key.space>ON<Key.space>LEADERSHIP
Screenshot: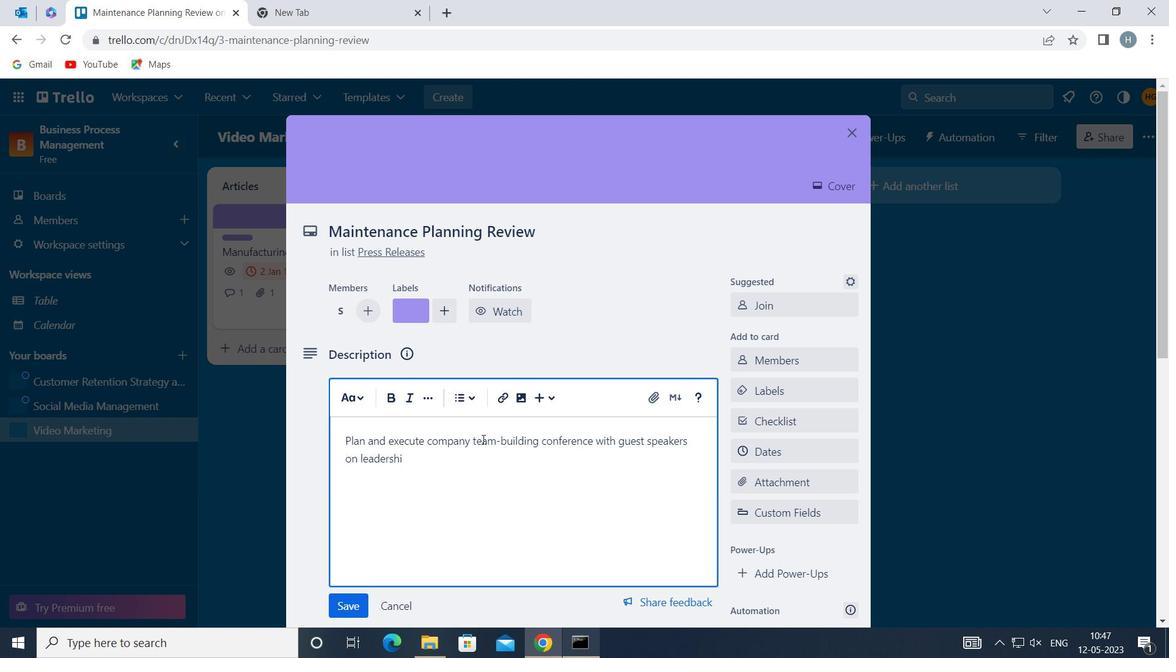 
Action: Mouse moved to (352, 605)
Screenshot: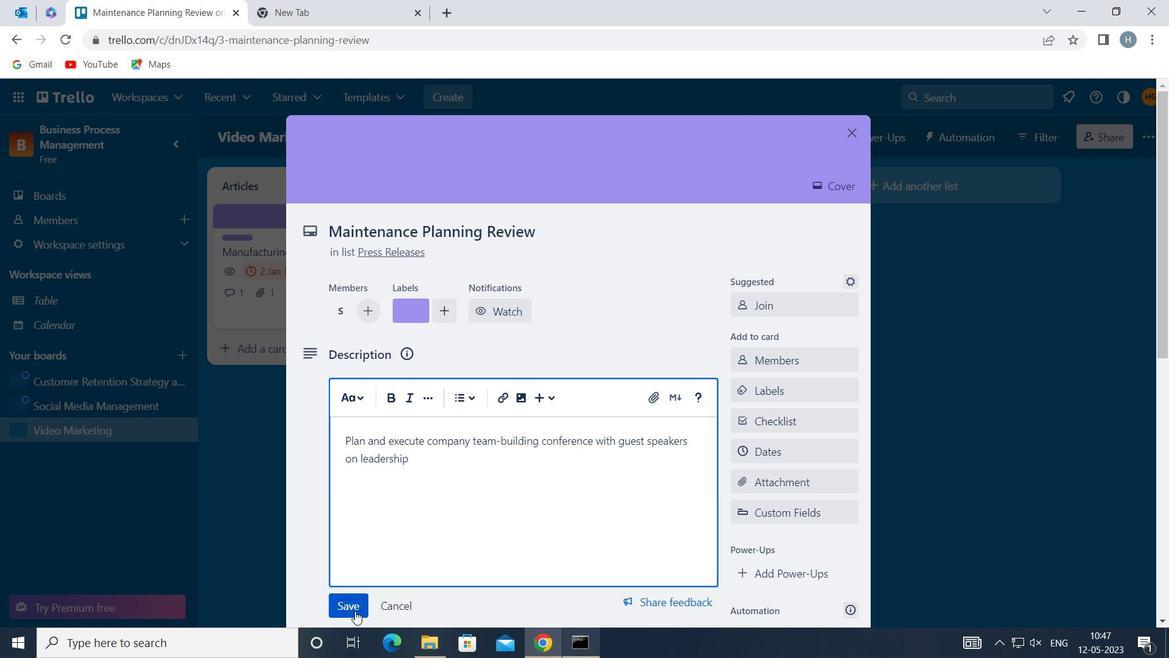
Action: Mouse pressed left at (352, 605)
Screenshot: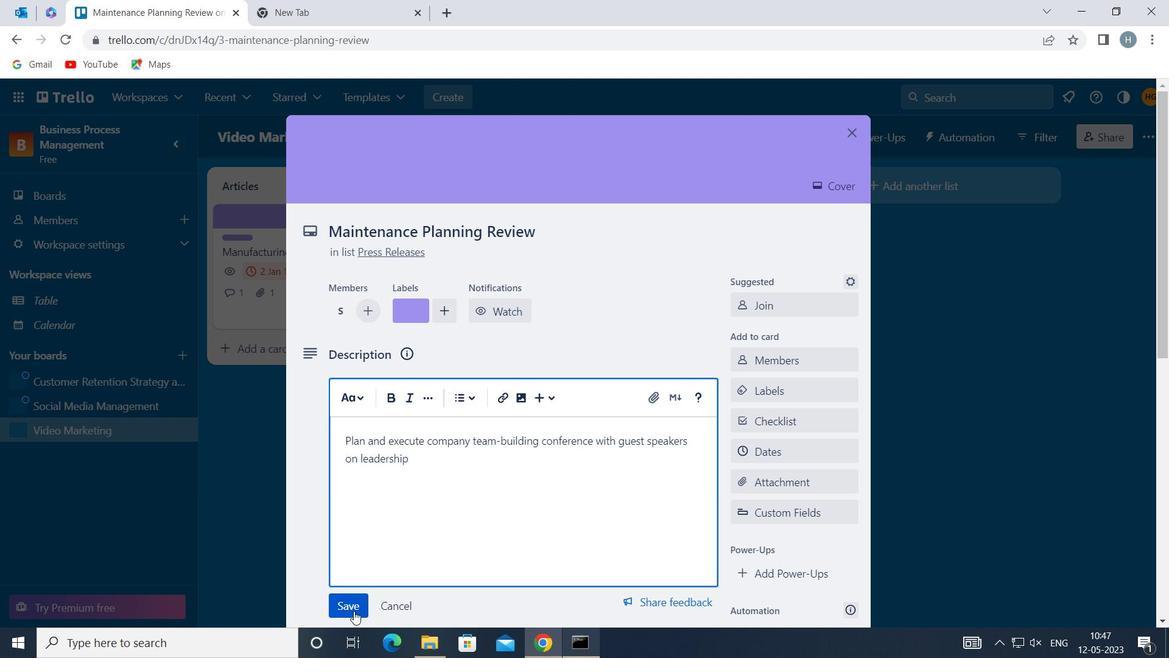 
Action: Mouse moved to (512, 487)
Screenshot: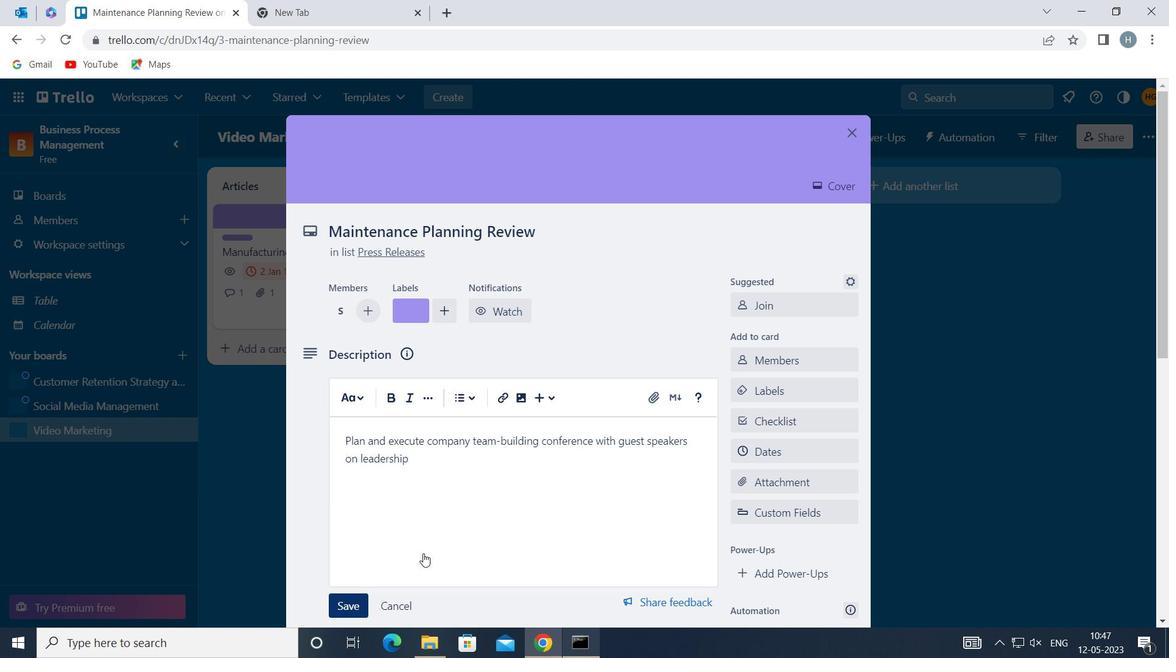
Action: Mouse scrolled (512, 486) with delta (0, 0)
Screenshot: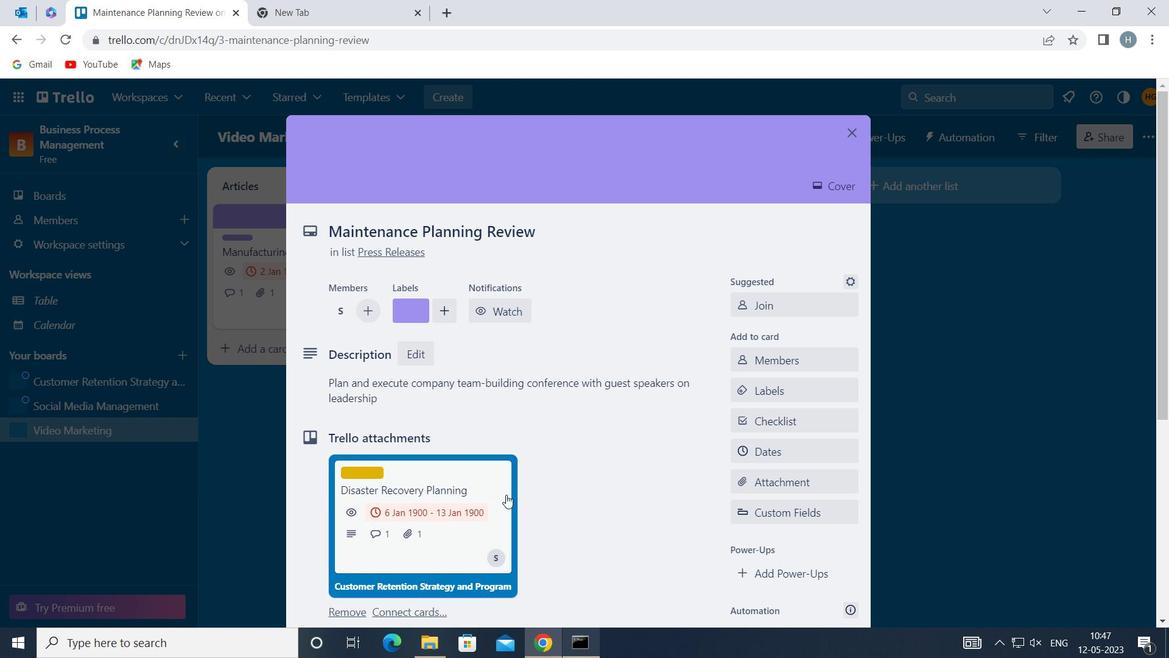 
Action: Mouse scrolled (512, 486) with delta (0, 0)
Screenshot: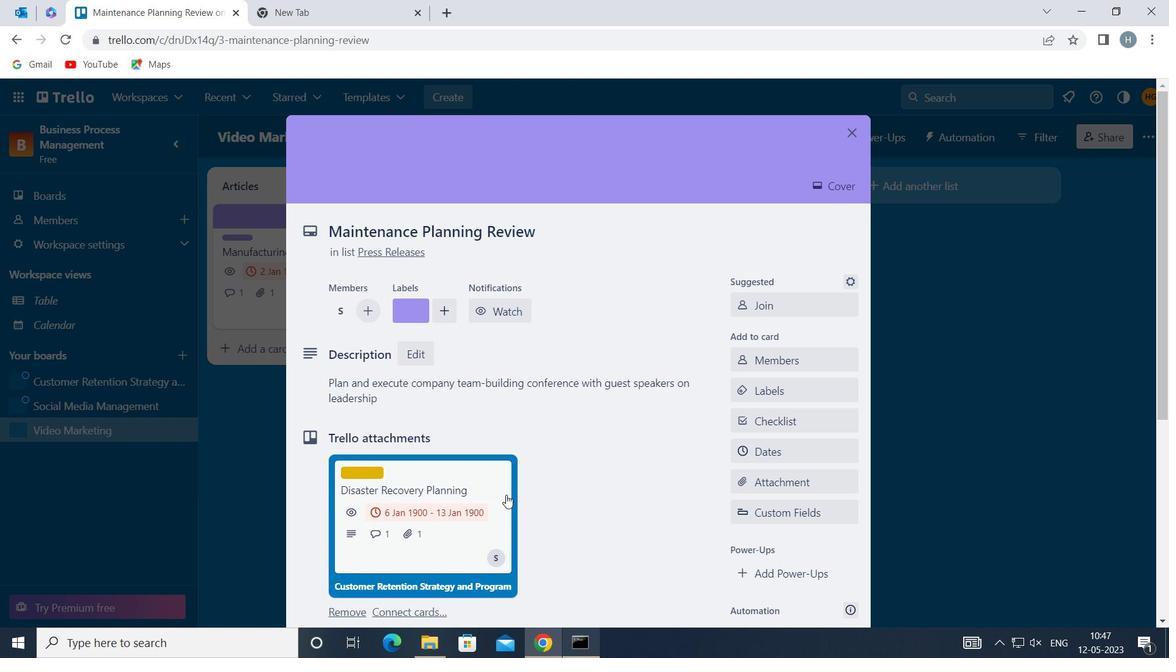 
Action: Mouse moved to (517, 480)
Screenshot: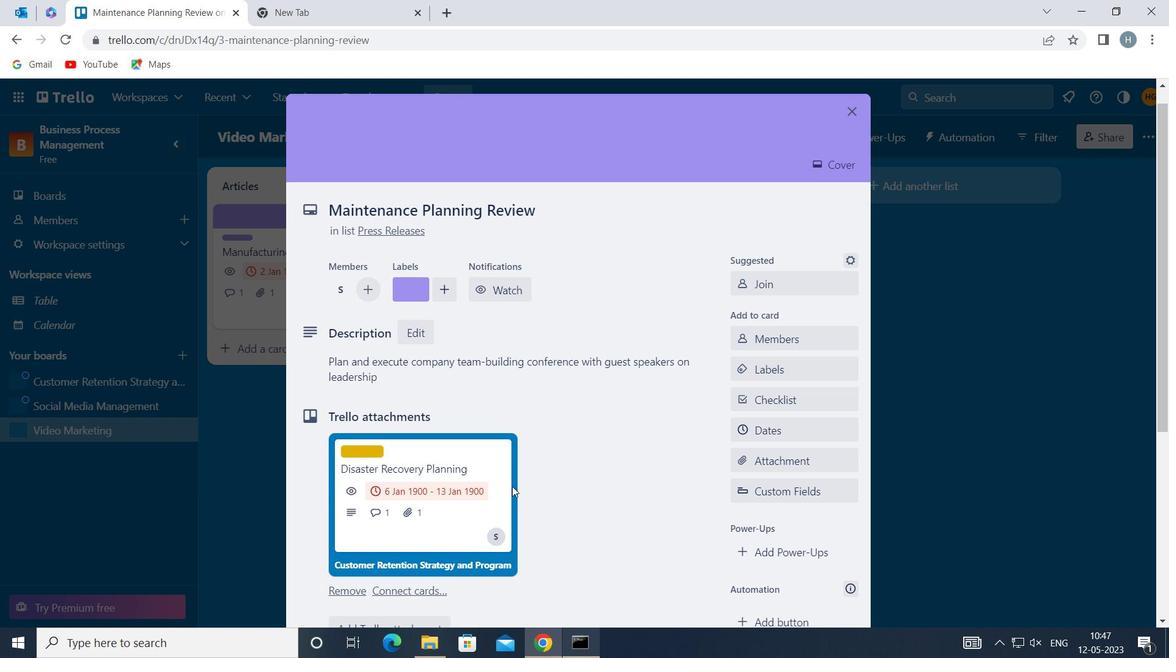 
Action: Mouse scrolled (517, 480) with delta (0, 0)
Screenshot: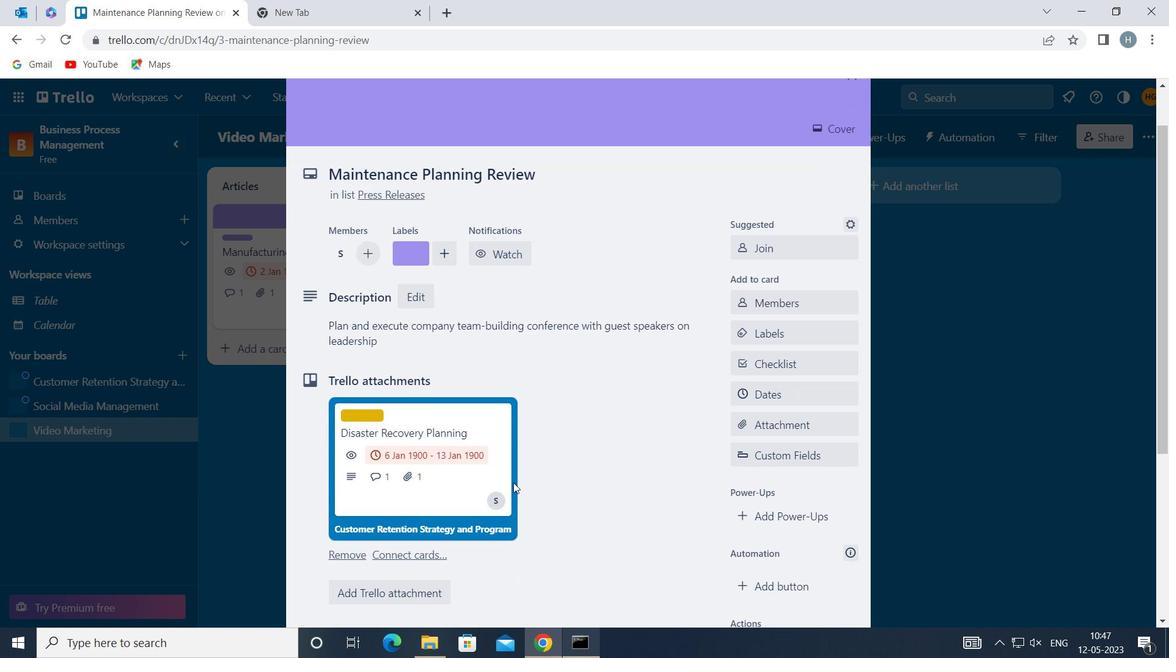 
Action: Mouse scrolled (517, 480) with delta (0, 0)
Screenshot: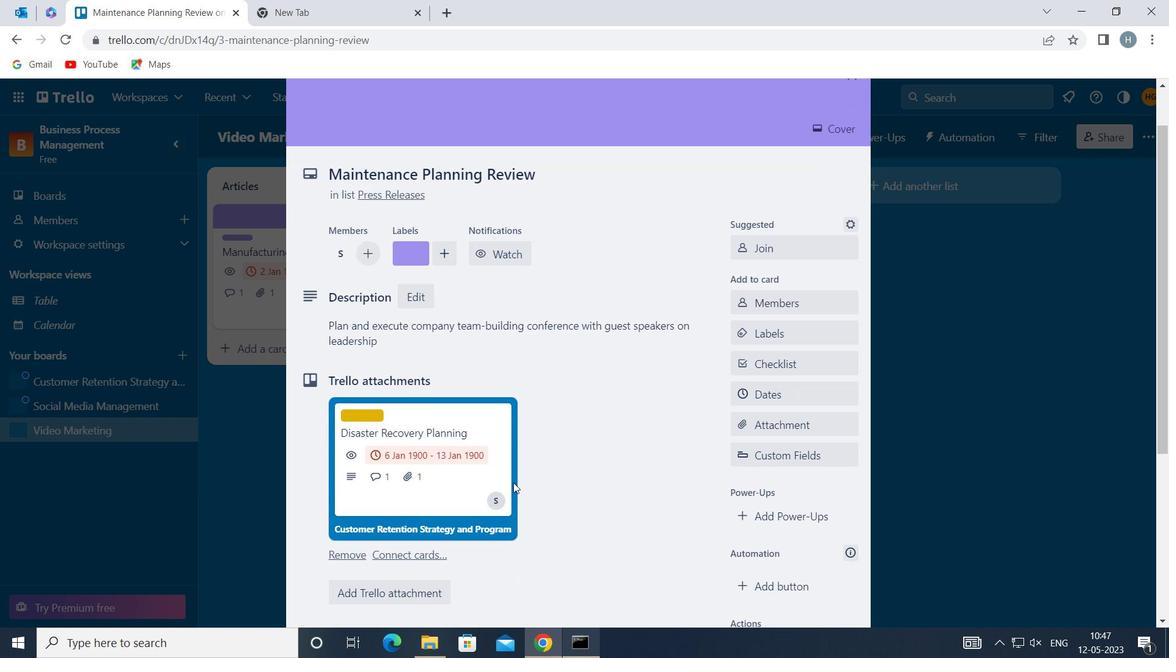 
Action: Mouse scrolled (517, 480) with delta (0, 0)
Screenshot: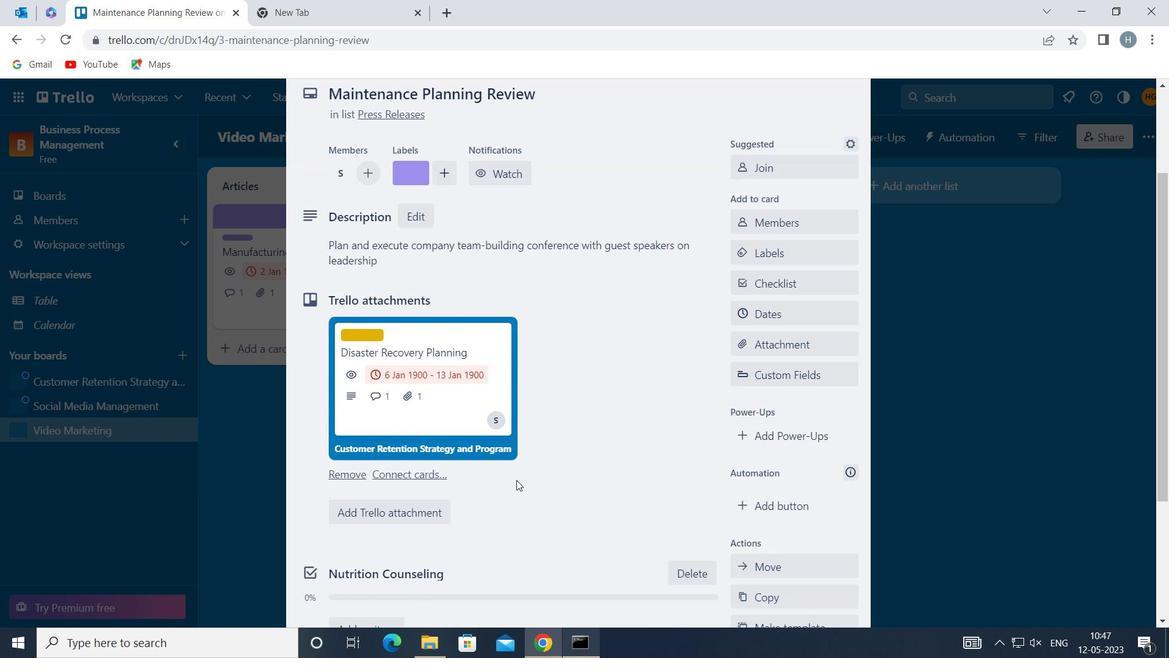 
Action: Mouse moved to (535, 531)
Screenshot: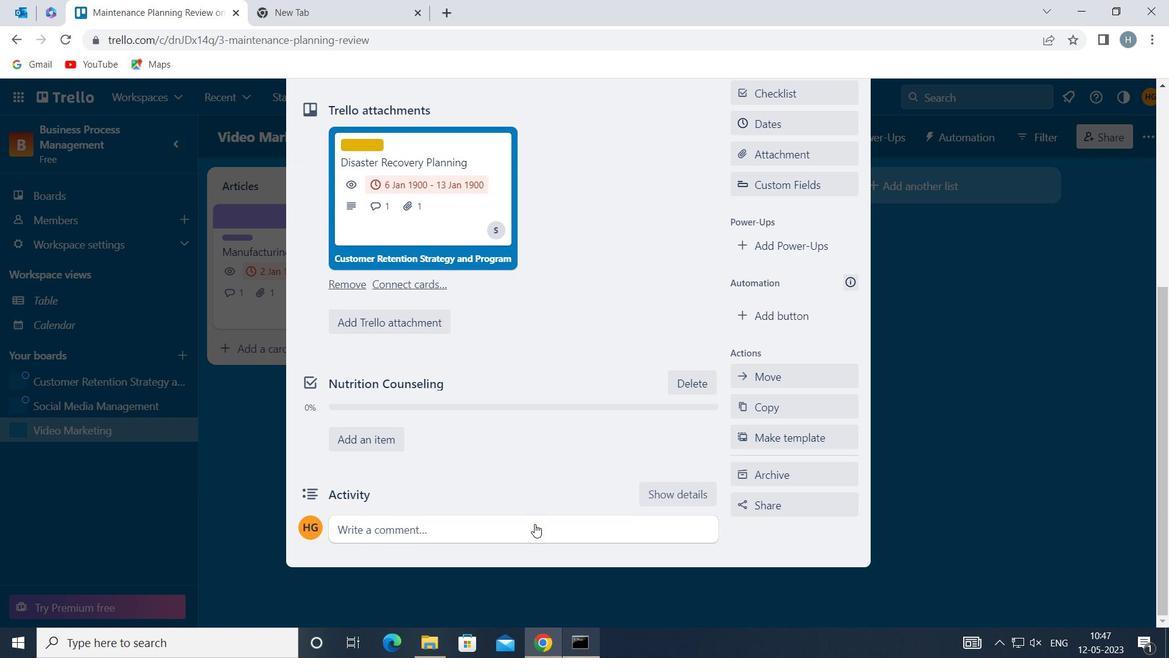 
Action: Mouse pressed left at (535, 531)
Screenshot: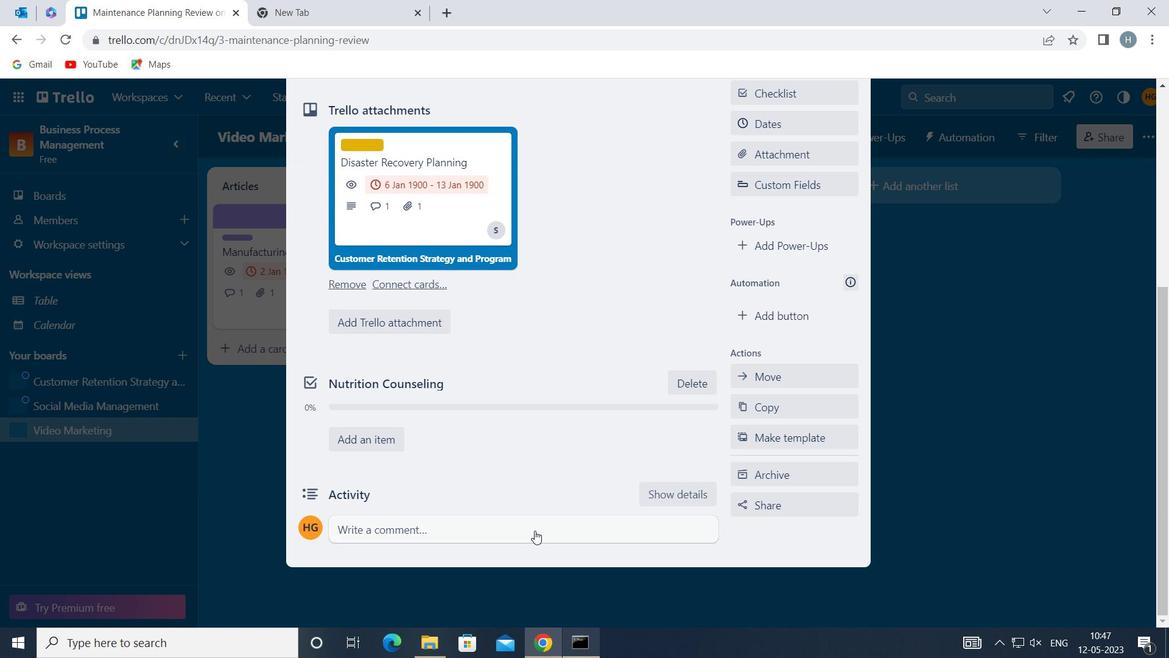 
Action: Mouse moved to (521, 567)
Screenshot: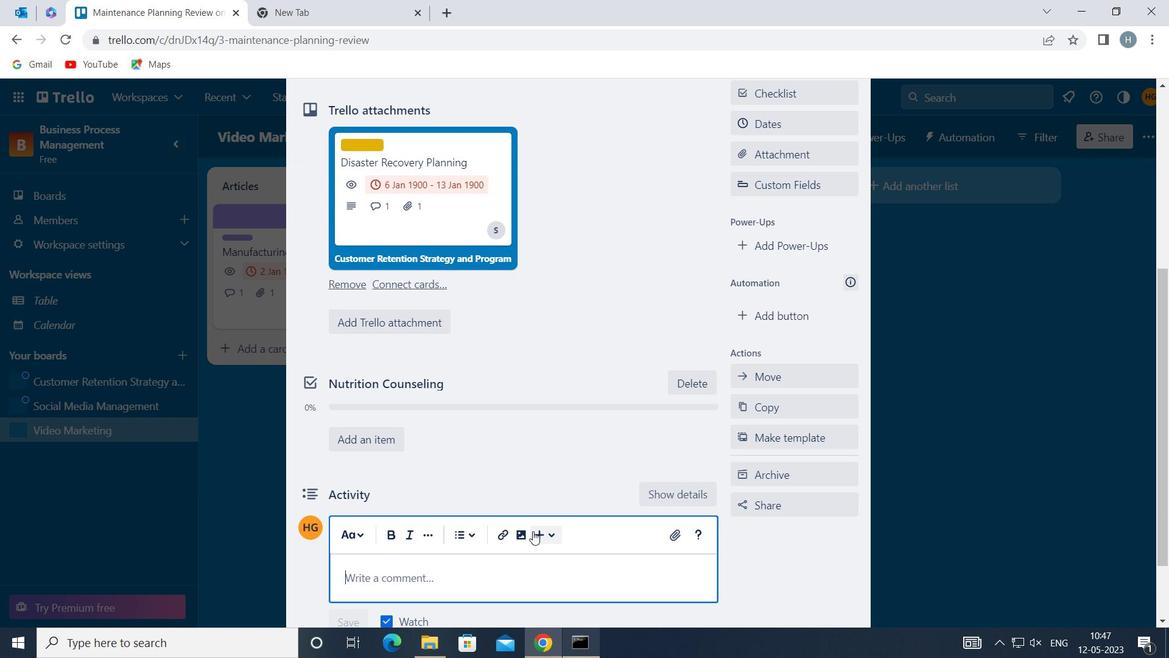 
Action: Mouse pressed left at (521, 567)
Screenshot: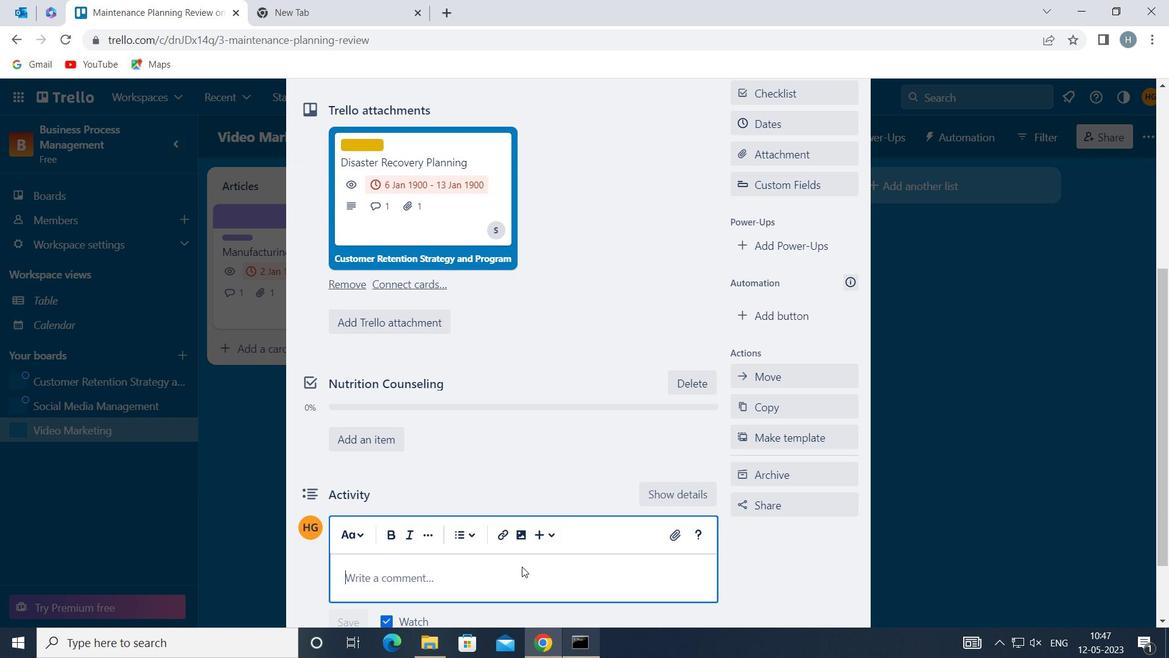 
Action: Mouse moved to (418, 578)
Screenshot: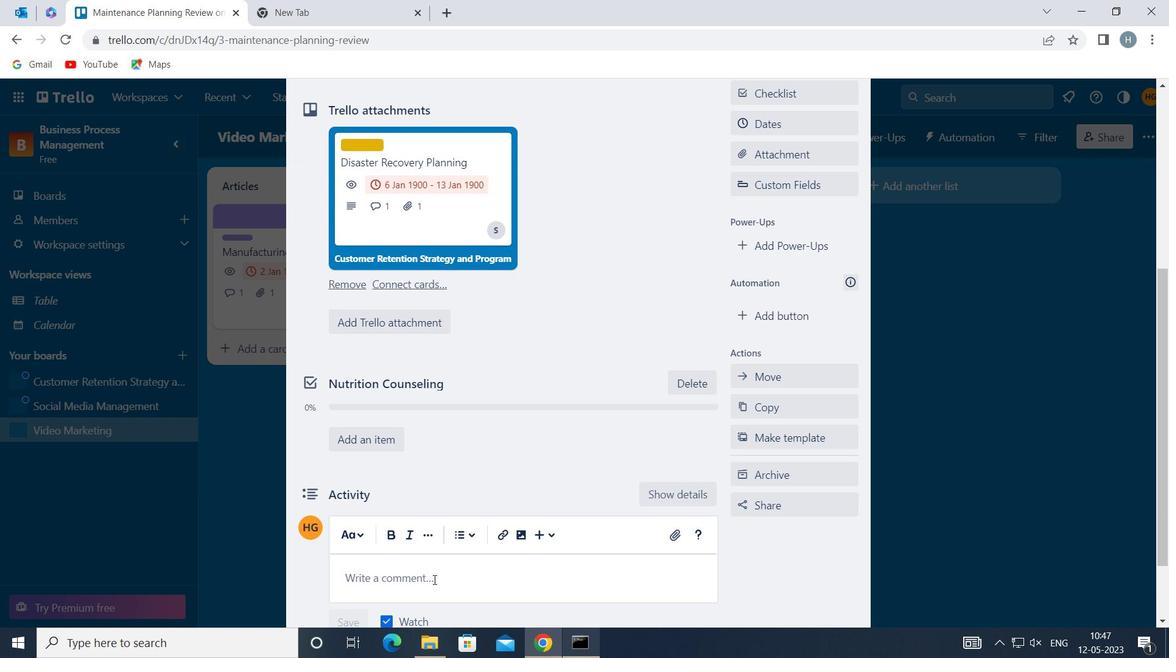
Action: Mouse pressed left at (418, 578)
Screenshot: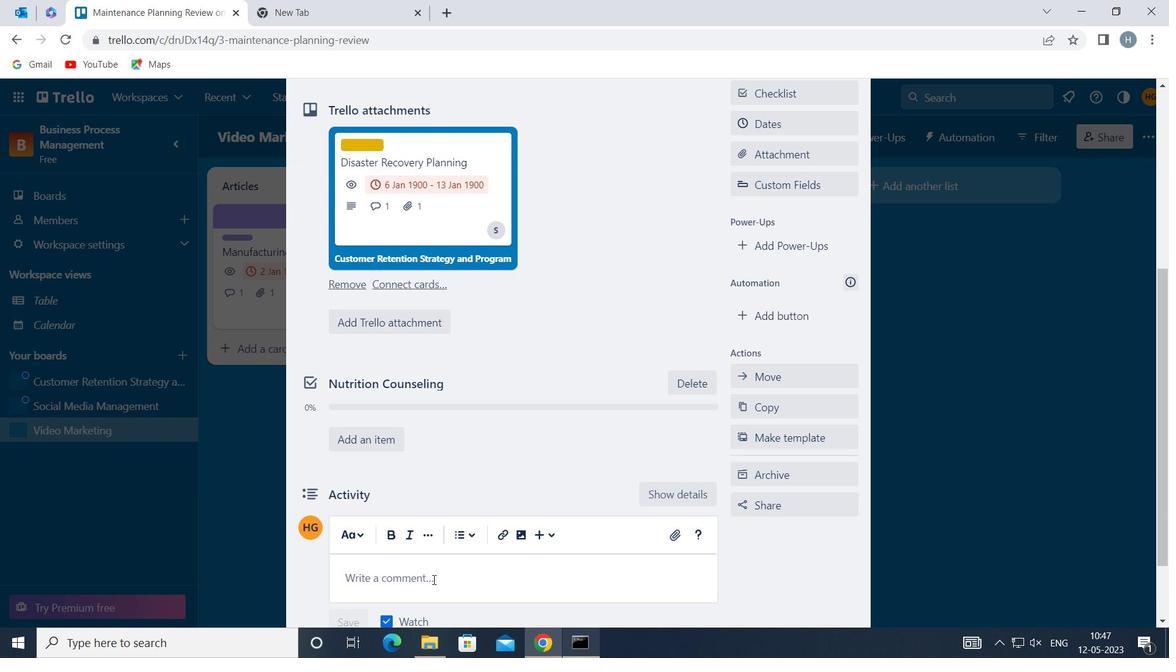 
Action: Mouse moved to (350, 594)
Screenshot: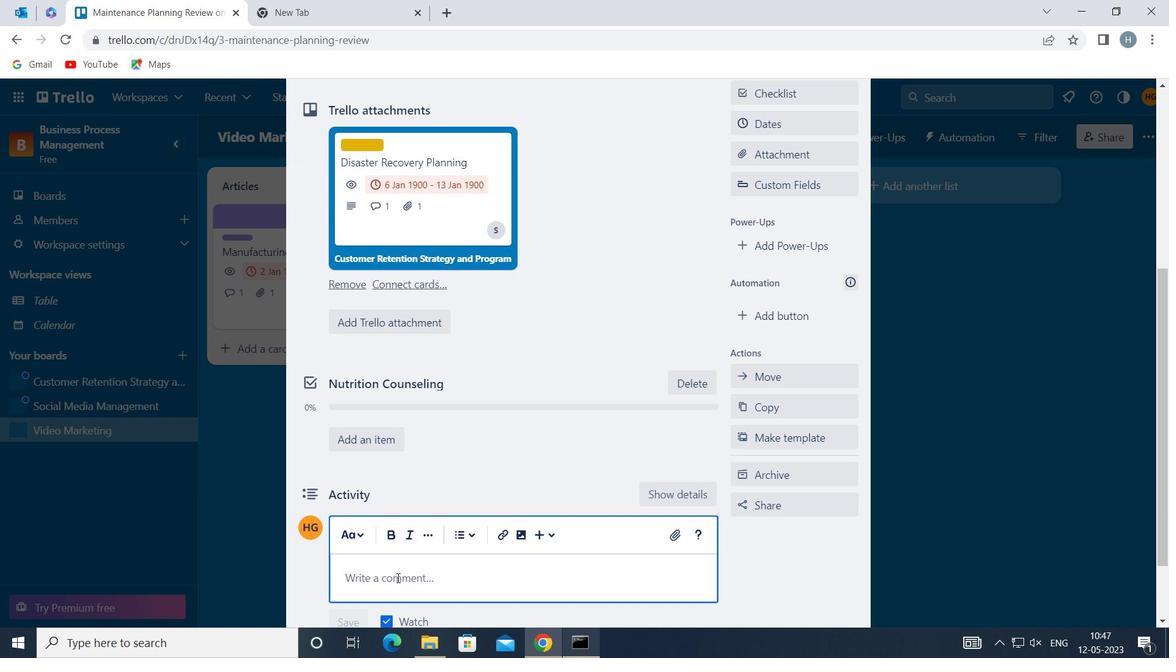 
Action: Key pressed <Key.shift>GIVEN<Key.space>THE<Key.space>SIZE<Key.space>AND<Key.space>SCOPE<Key.space>OF<Key.space>THIS<Key.space>TASK<Key.space><Key.backspace>,<Key.space>LTE<Key.backspace><Key.backspace>ET<Key.space>US<Key.space>MAKE<Key.space>SURE<Key.space>WE<Key.space>HAVE<Key.space>THE<Key.space>NECESSARY<Key.space>RESOURCES<Key.space>AND<Key.space>SUPPORT<Key.space>TO<Key.space>GET<Key.space>IT<Key.space>DONE
Screenshot: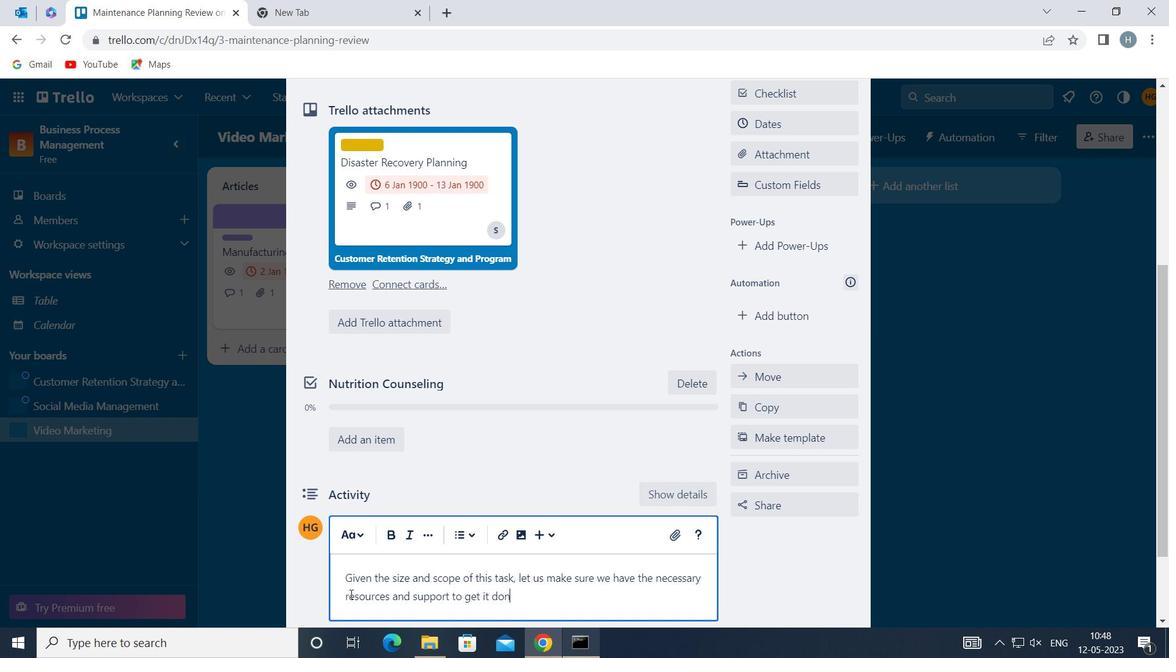 
Action: Mouse moved to (409, 569)
Screenshot: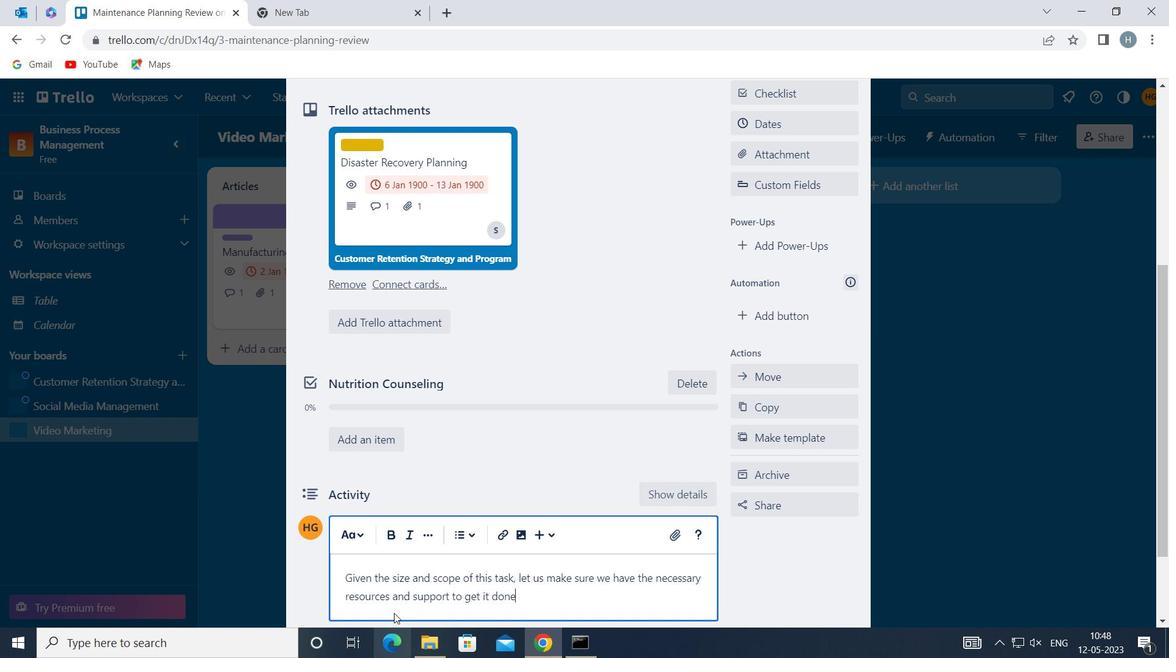 
Action: Mouse scrolled (409, 568) with delta (0, 0)
Screenshot: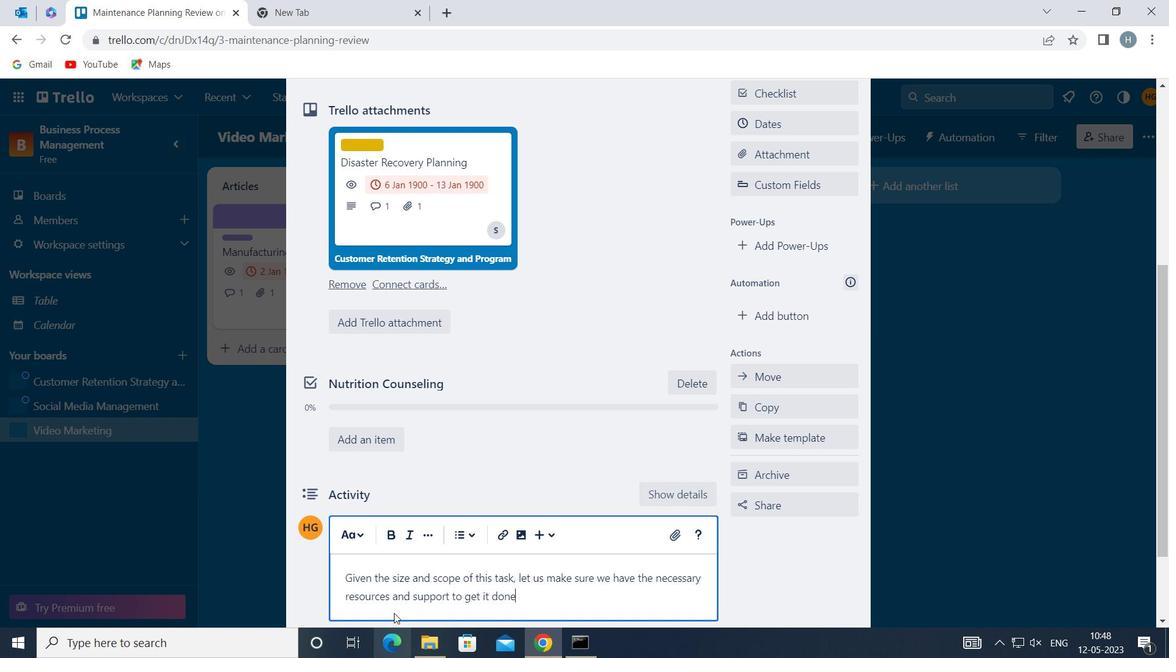 
Action: Mouse scrolled (409, 568) with delta (0, 0)
Screenshot: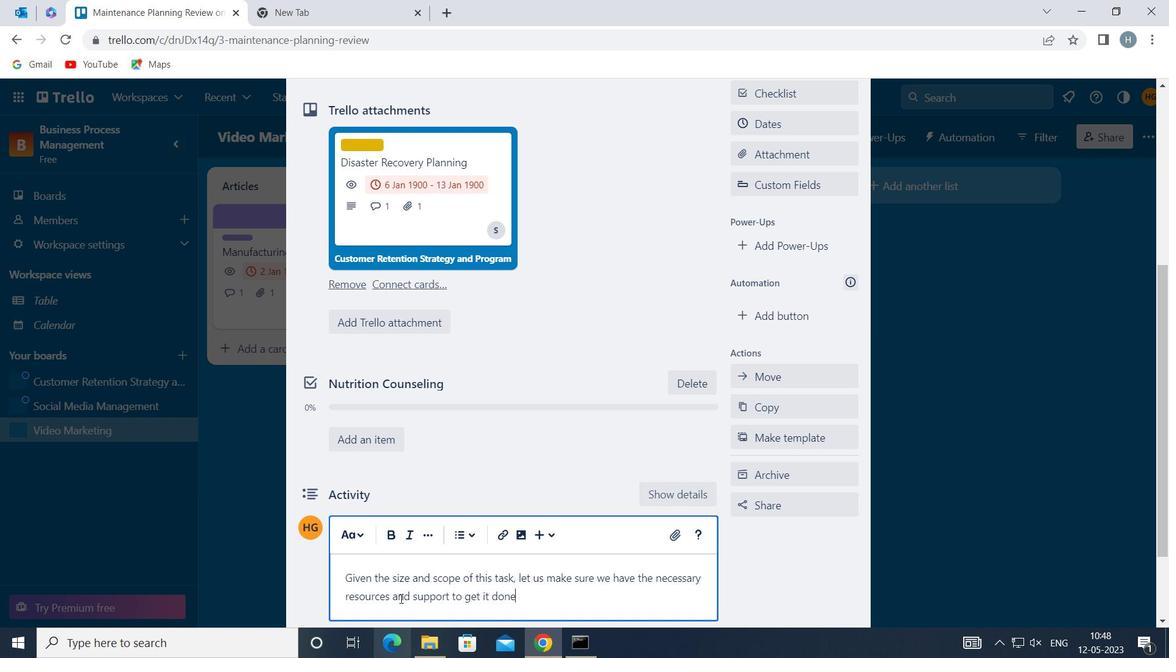 
Action: Mouse scrolled (409, 568) with delta (0, 0)
Screenshot: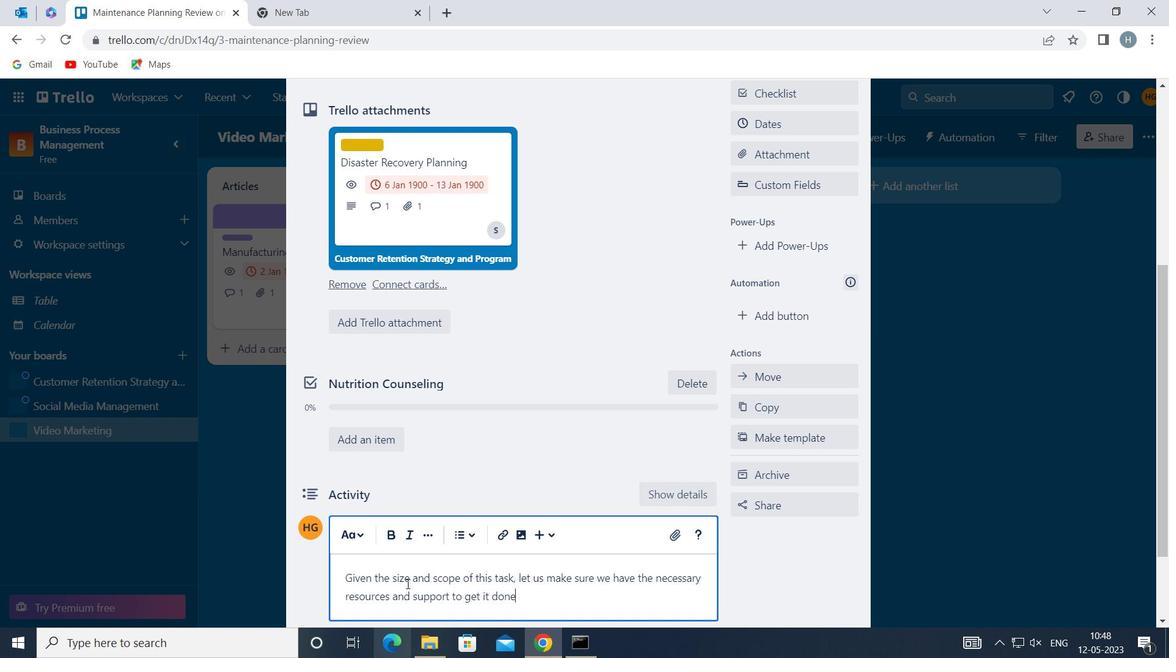 
Action: Mouse moved to (352, 530)
Screenshot: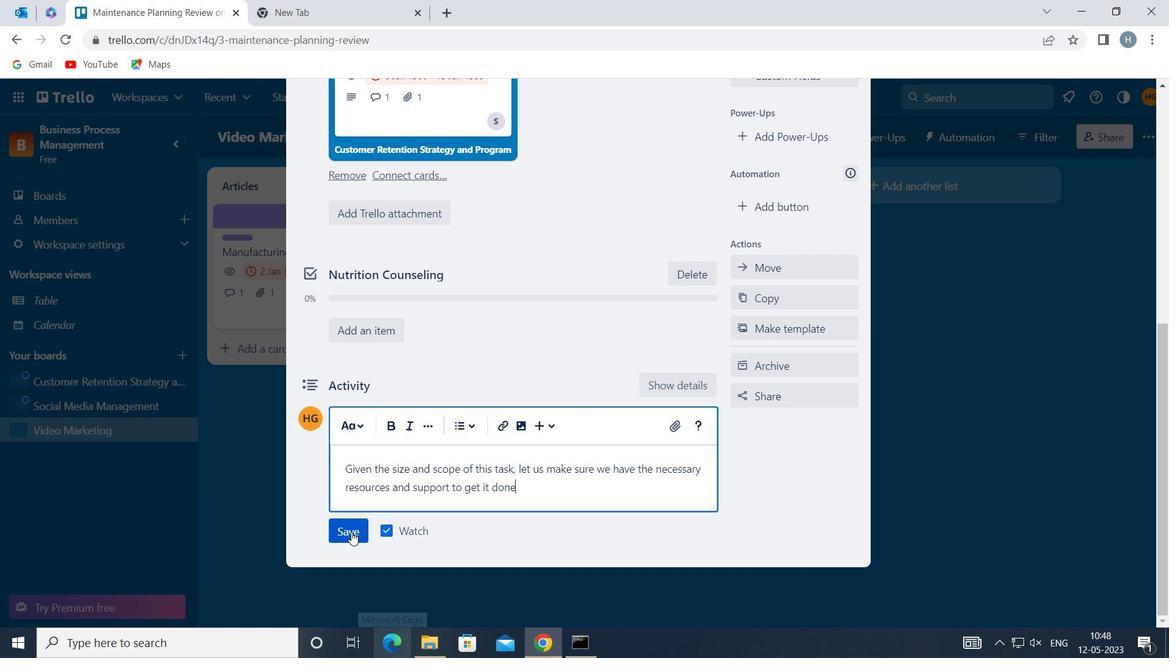 
Action: Mouse pressed left at (352, 530)
Screenshot: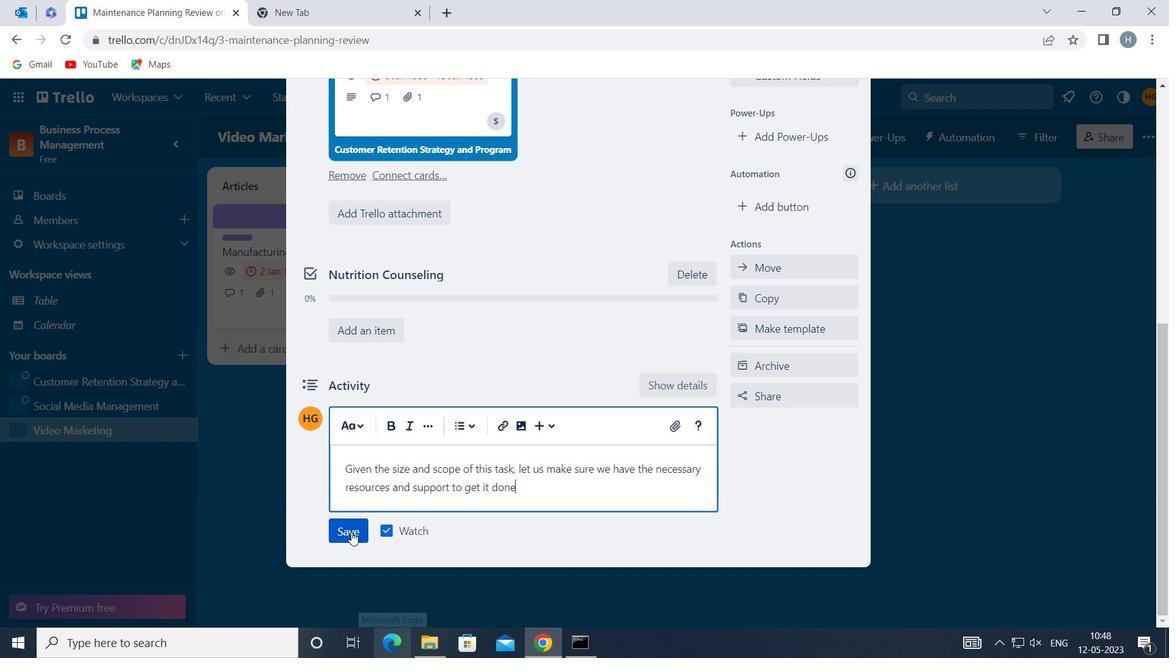 
Action: Mouse moved to (829, 160)
Screenshot: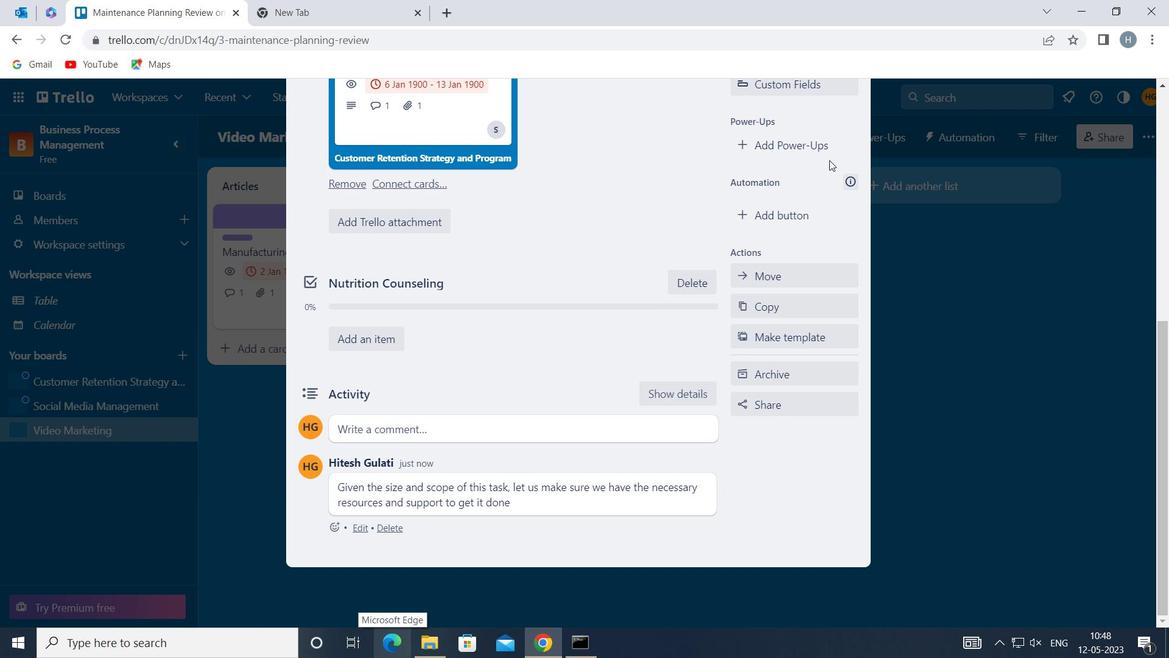 
Action: Mouse scrolled (829, 161) with delta (0, 0)
Screenshot: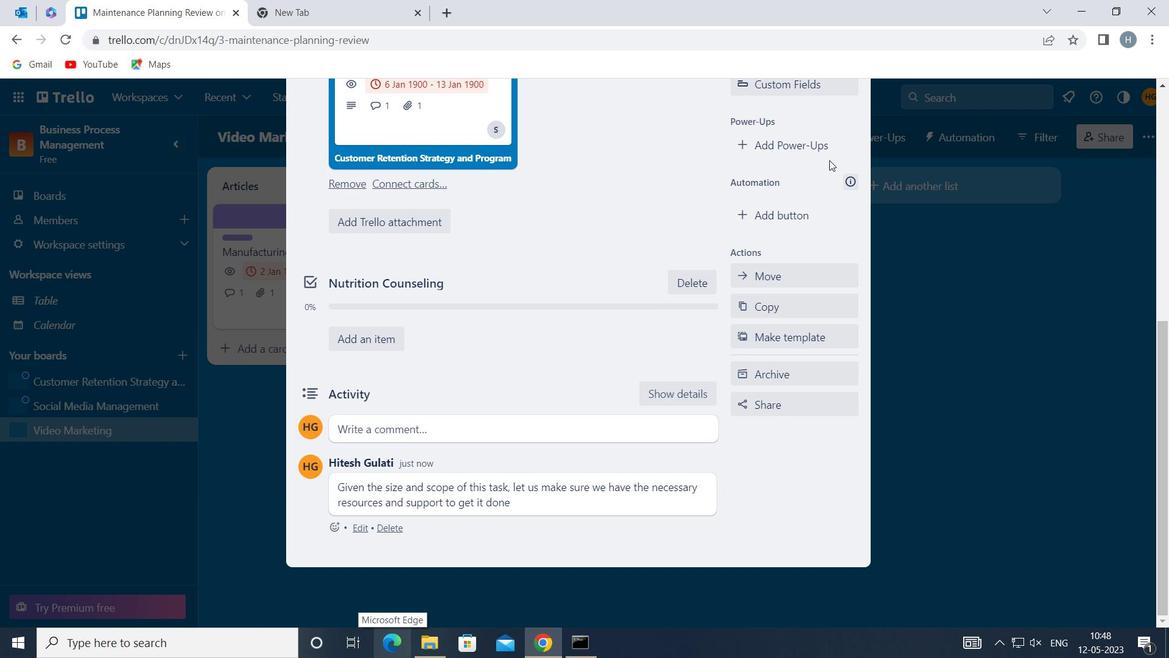 
Action: Mouse moved to (818, 105)
Screenshot: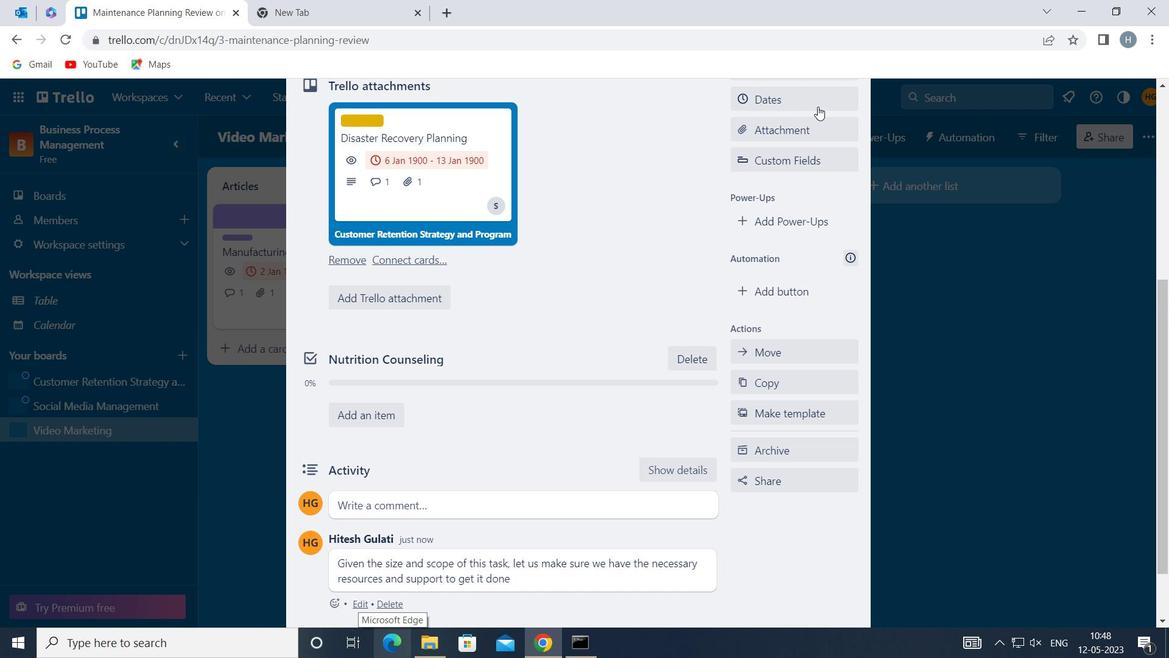 
Action: Mouse pressed left at (818, 105)
Screenshot: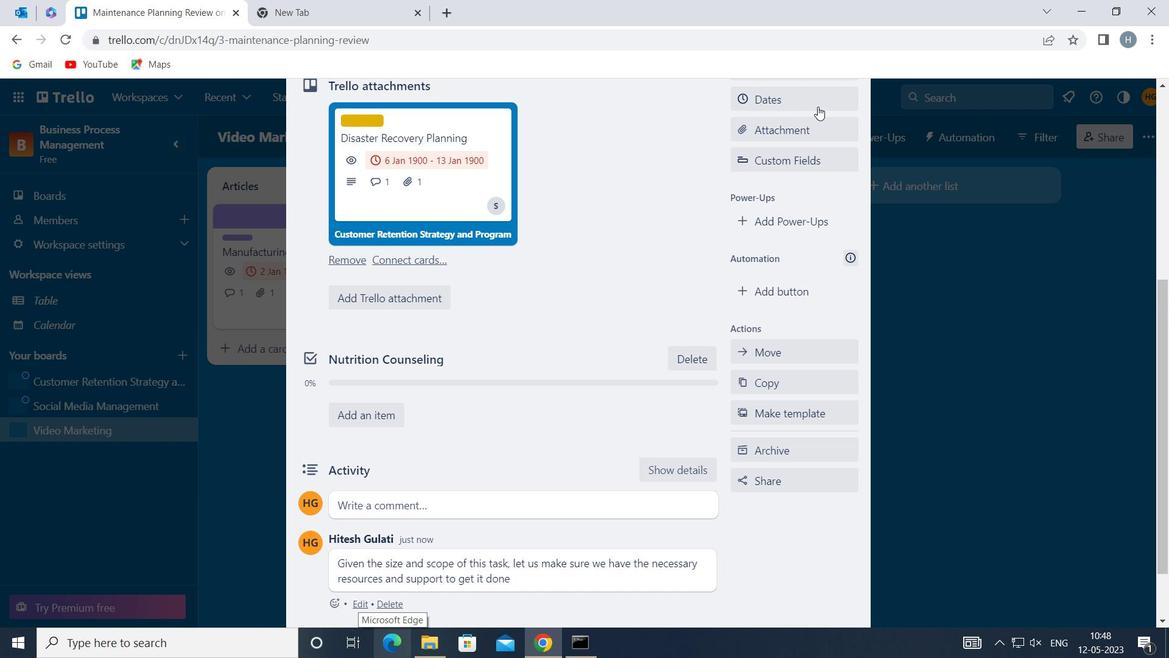 
Action: Mouse moved to (748, 410)
Screenshot: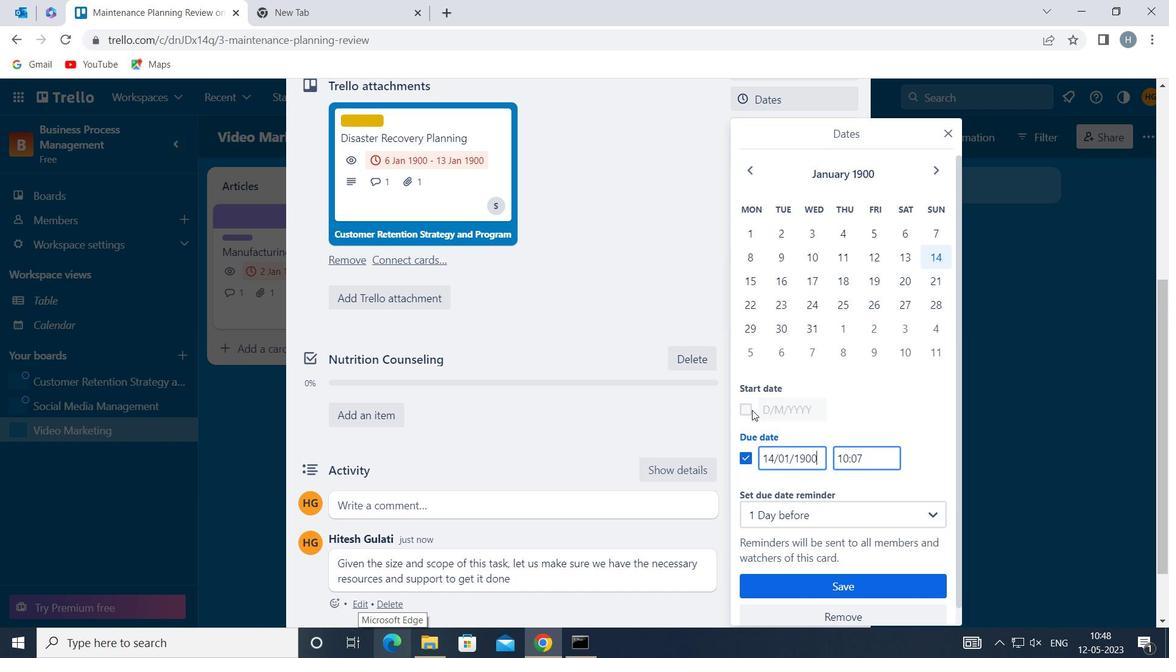 
Action: Mouse pressed left at (748, 410)
Screenshot: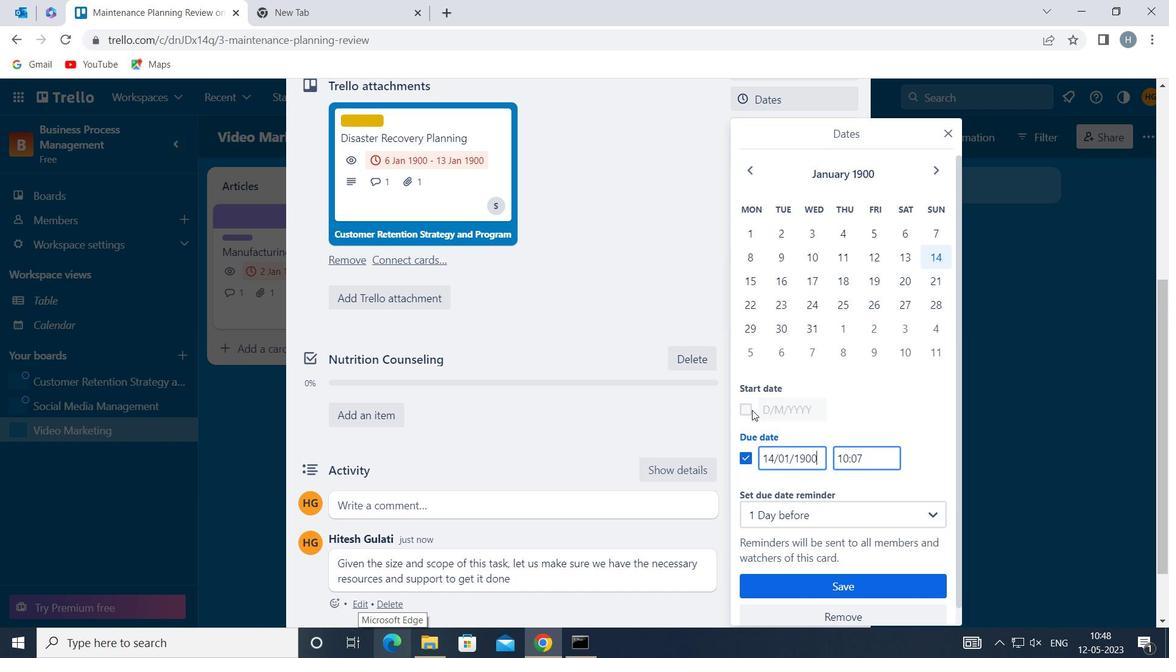 
Action: Mouse moved to (767, 408)
Screenshot: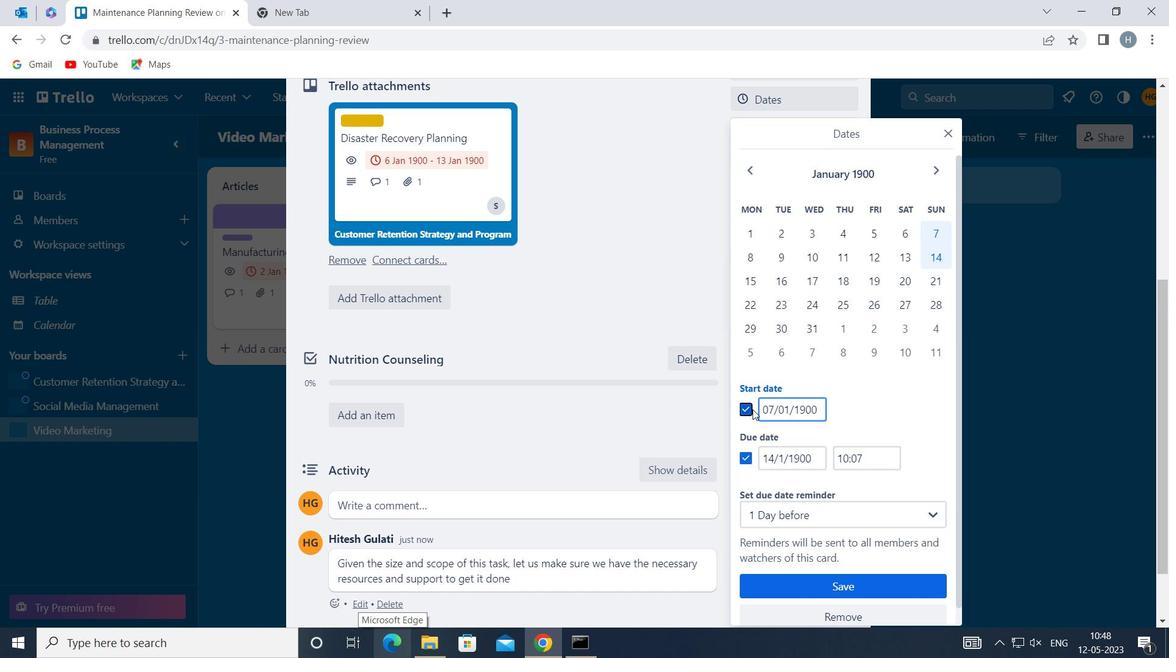 
Action: Mouse pressed left at (767, 408)
Screenshot: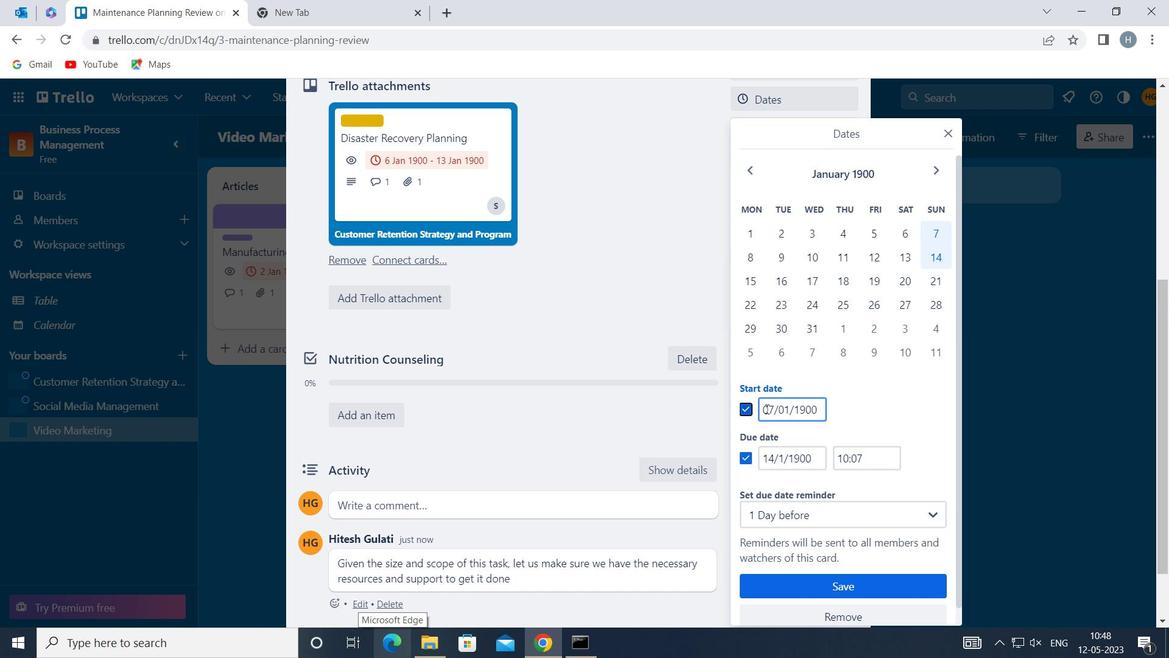 
Action: Mouse moved to (771, 400)
Screenshot: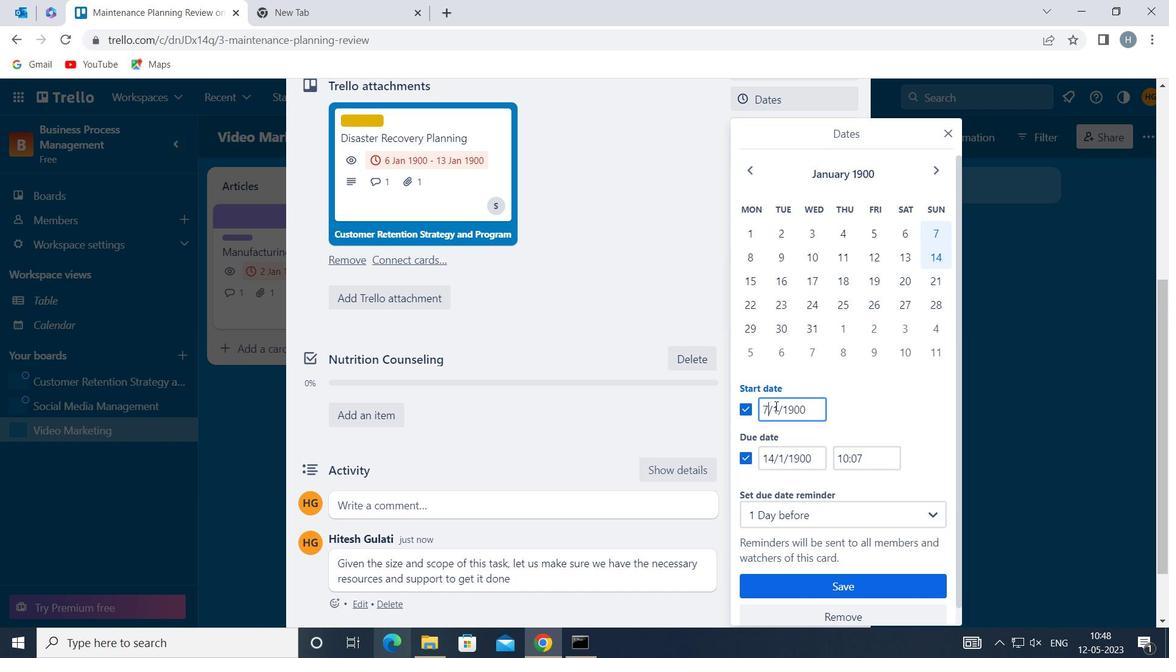 
Action: Key pressed <Key.backspace>8
Screenshot: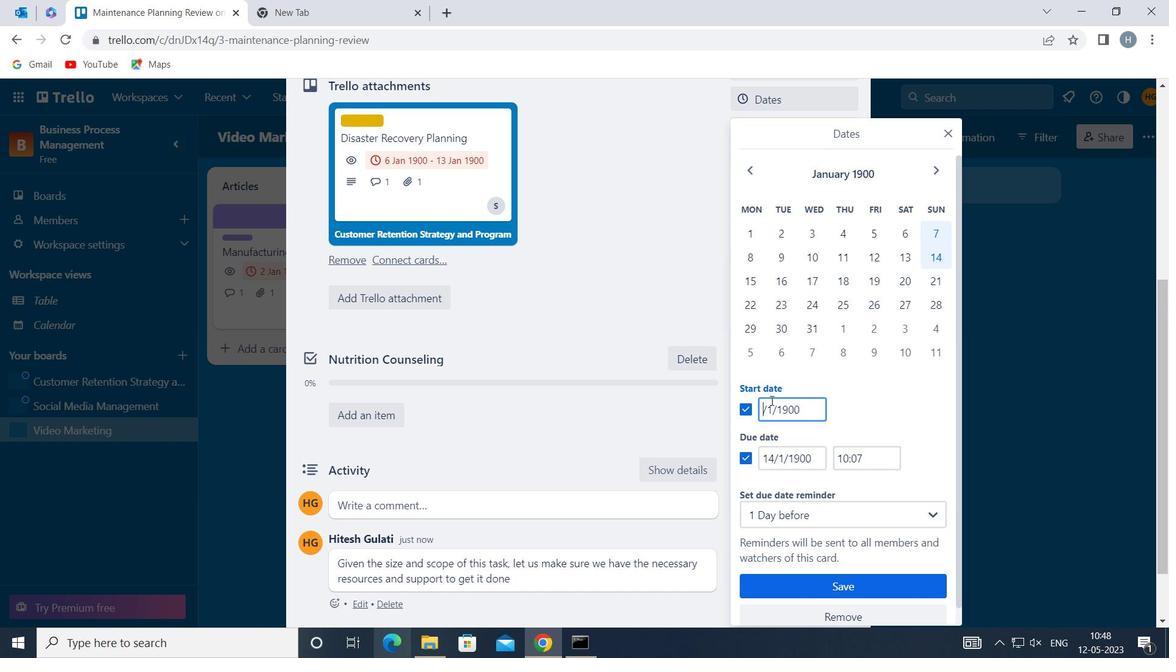 
Action: Mouse moved to (768, 458)
Screenshot: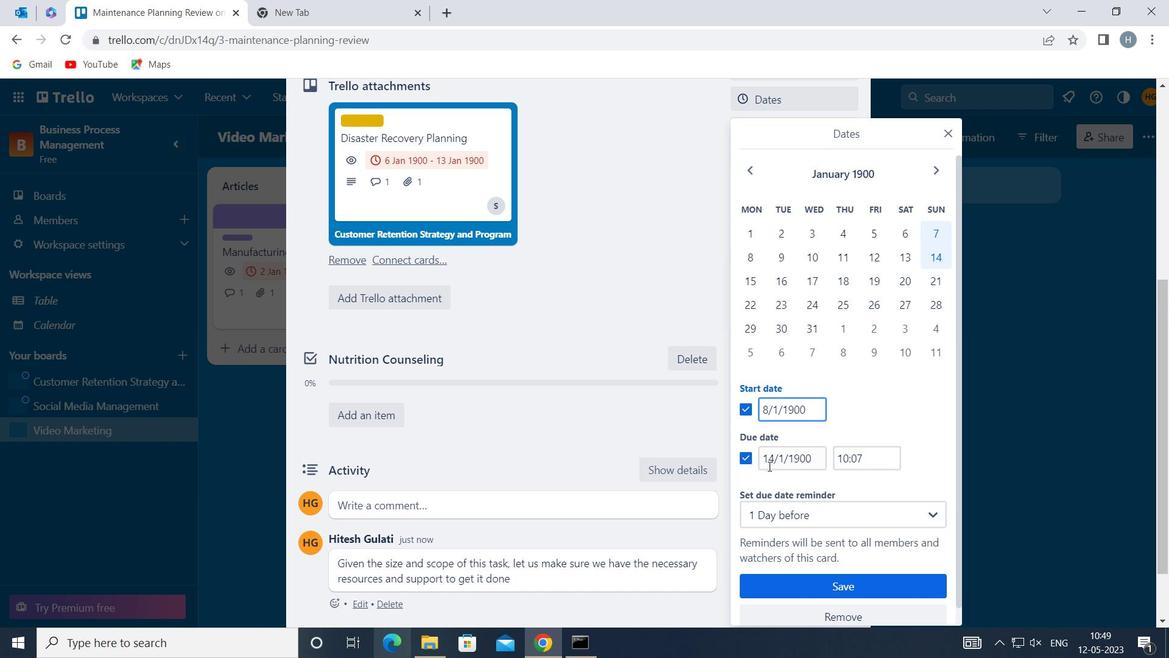 
Action: Mouse pressed left at (768, 458)
Screenshot: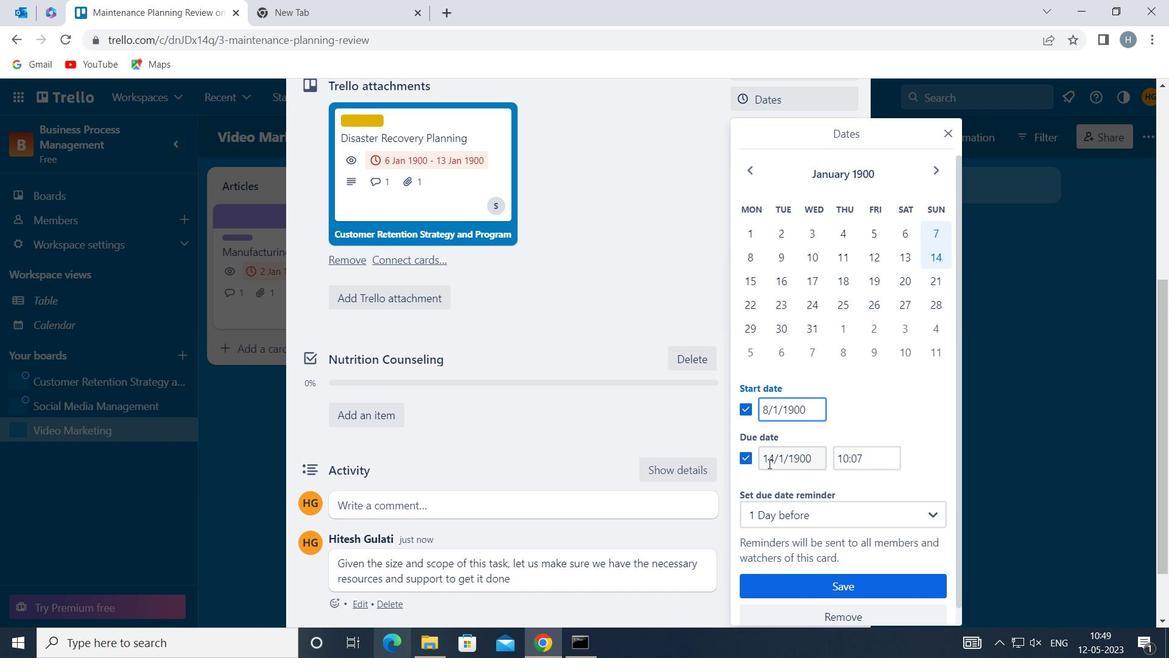
Action: Mouse moved to (769, 450)
Screenshot: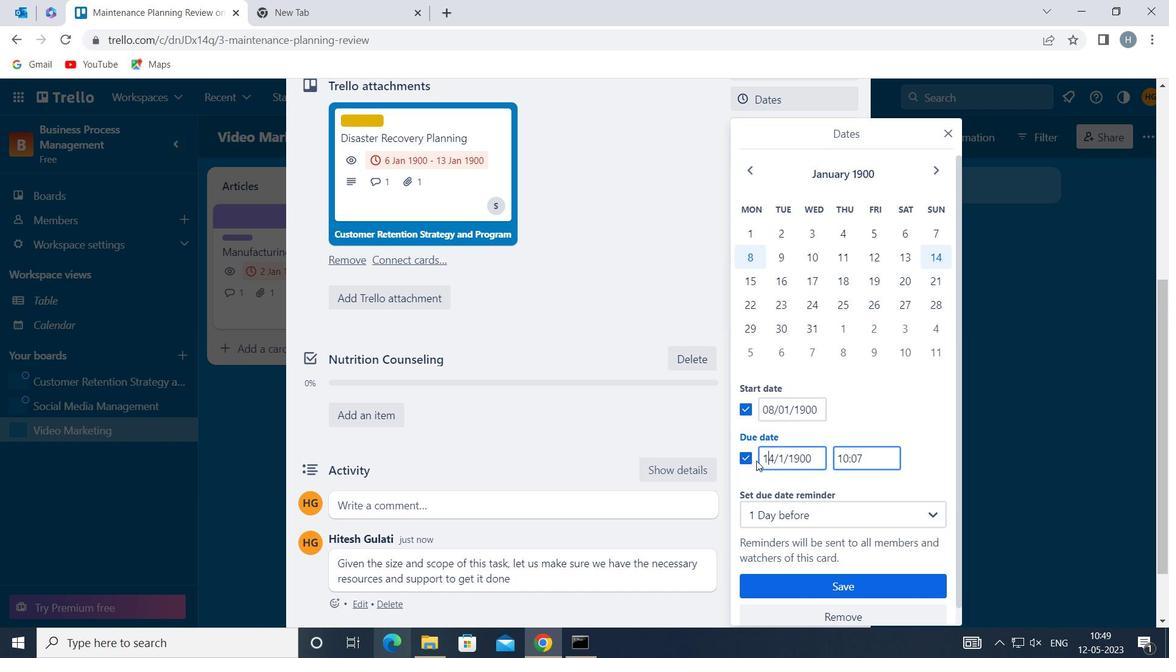
Action: Key pressed <Key.right><Key.backspace>5
Screenshot: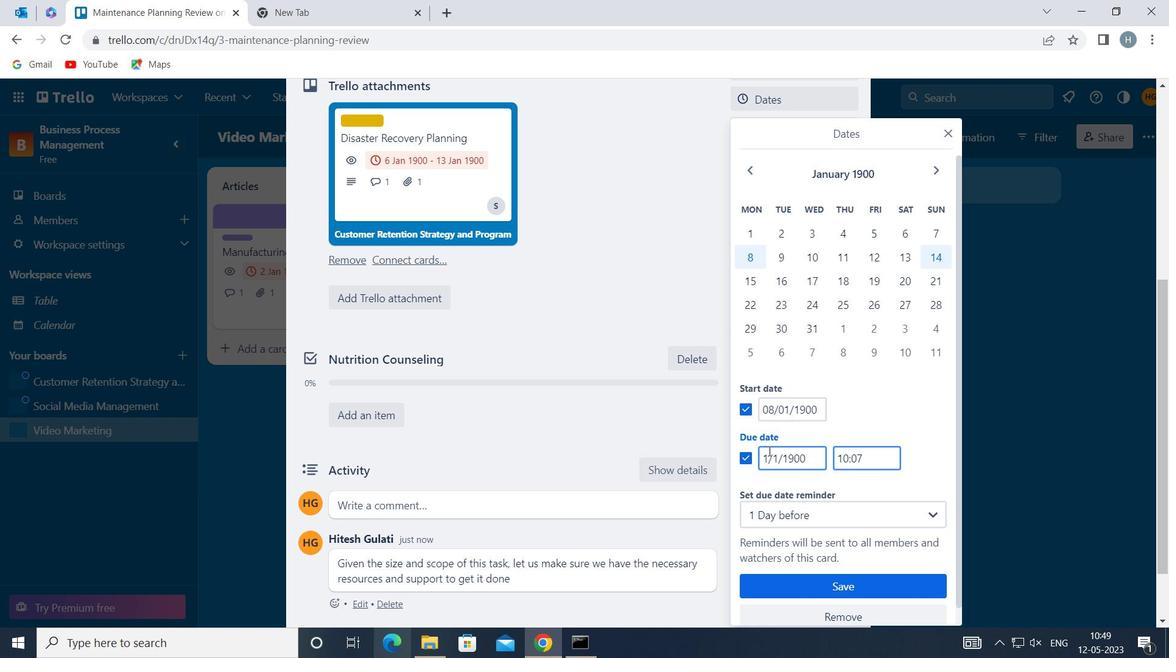 
Action: Mouse moved to (849, 580)
Screenshot: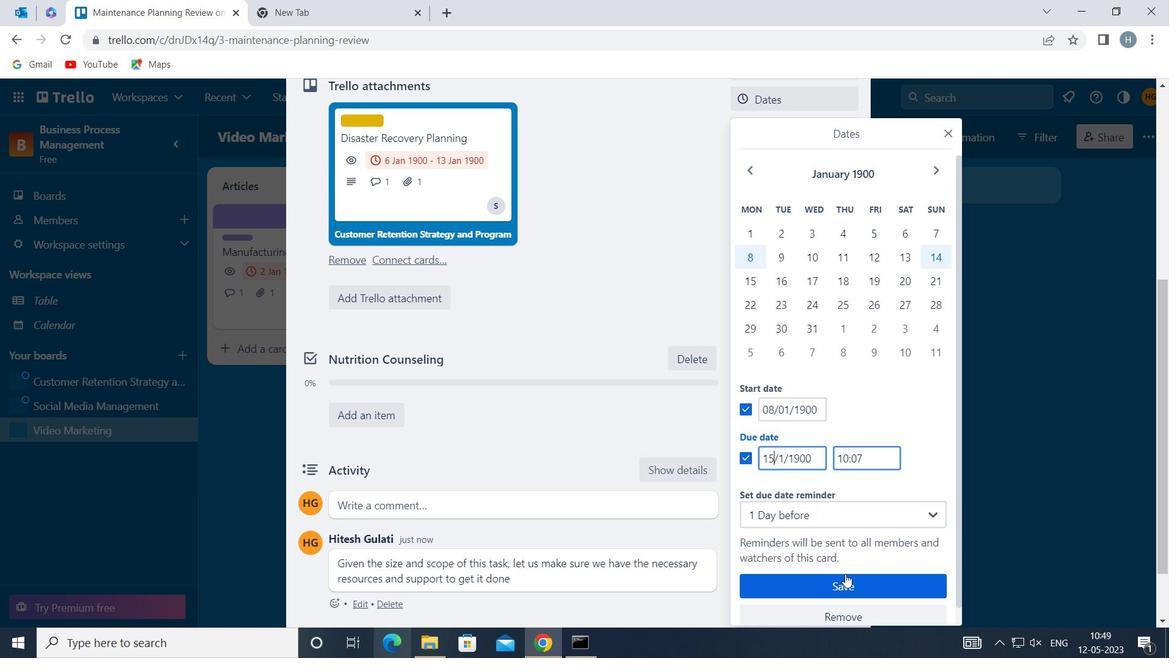 
Action: Mouse pressed left at (849, 580)
Screenshot: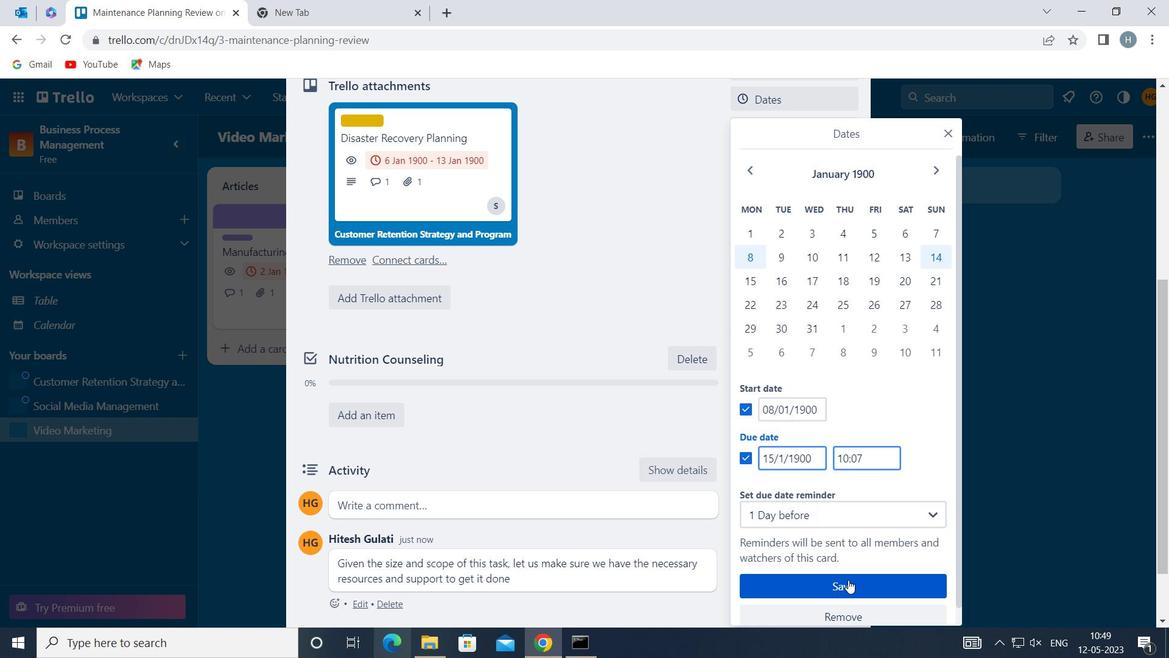 
Action: Mouse moved to (666, 215)
Screenshot: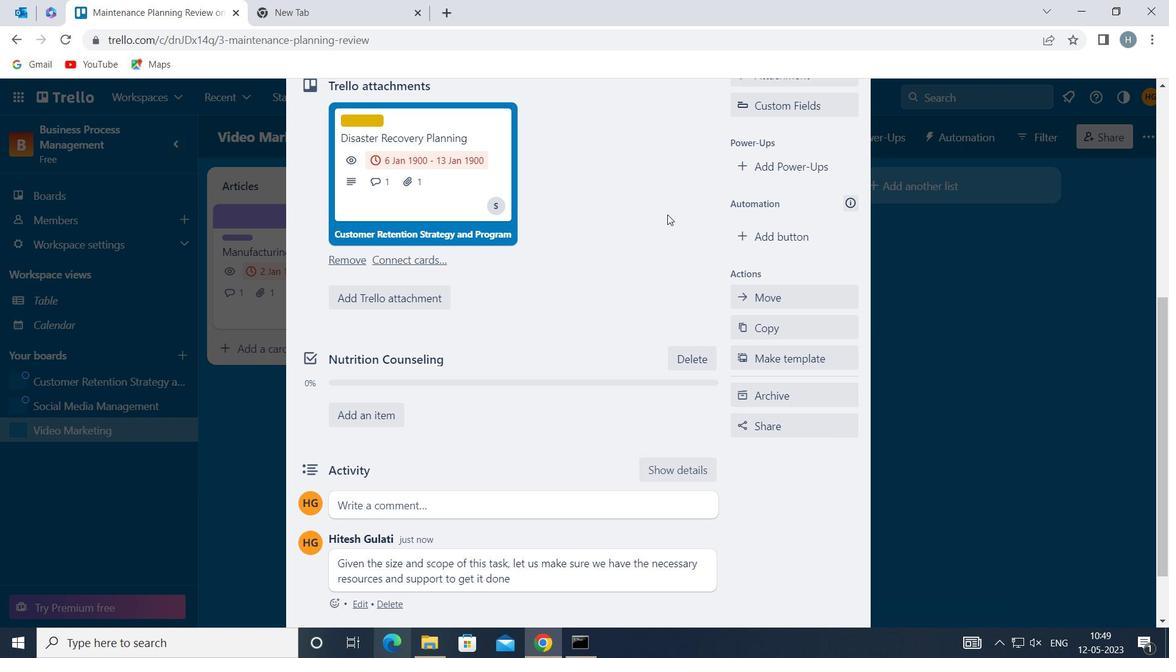 
